 Task: Search for a guest house in Talisay, Philippines, for 1 guest from June 1 to June 4, with a price range of ₹6000 to ₹16000, 1 bedroom, 1 bathroom, self check-in, and English-speaking host.
Action: Mouse moved to (520, 102)
Screenshot: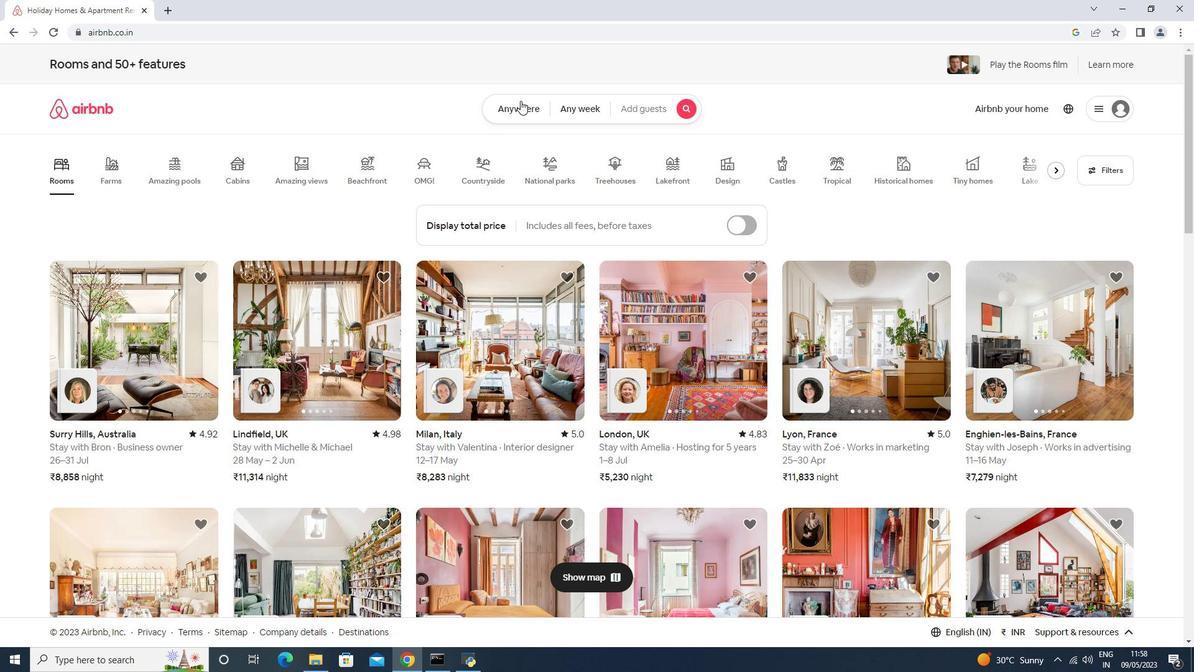 
Action: Mouse pressed left at (520, 102)
Screenshot: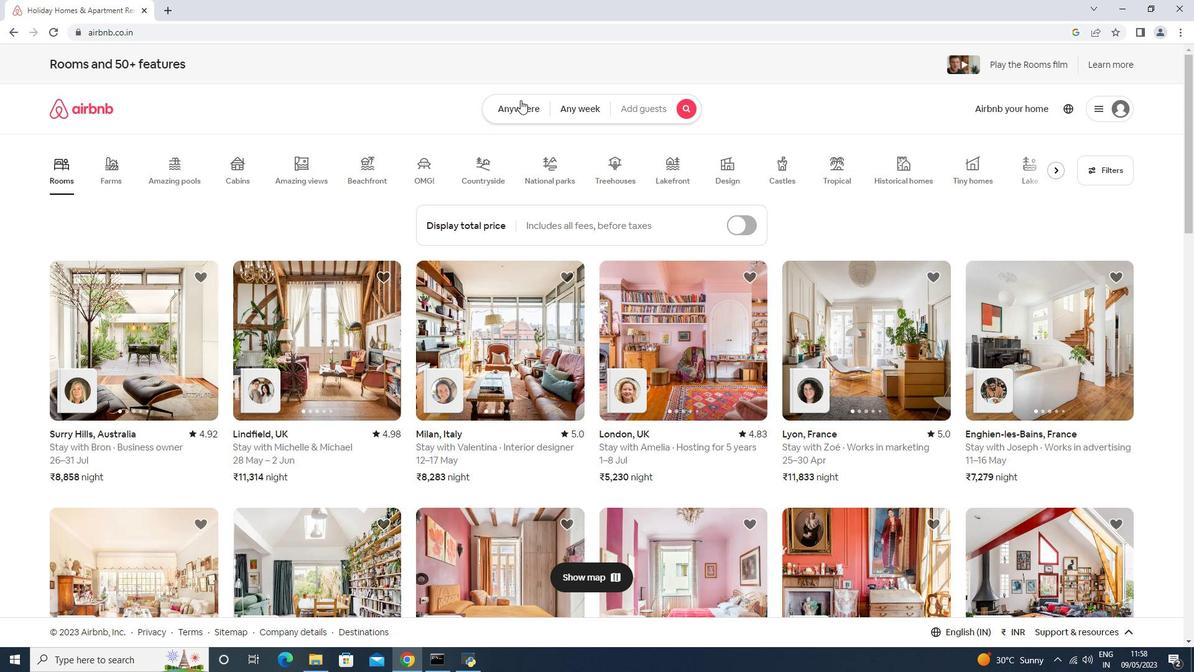 
Action: Mouse moved to (467, 160)
Screenshot: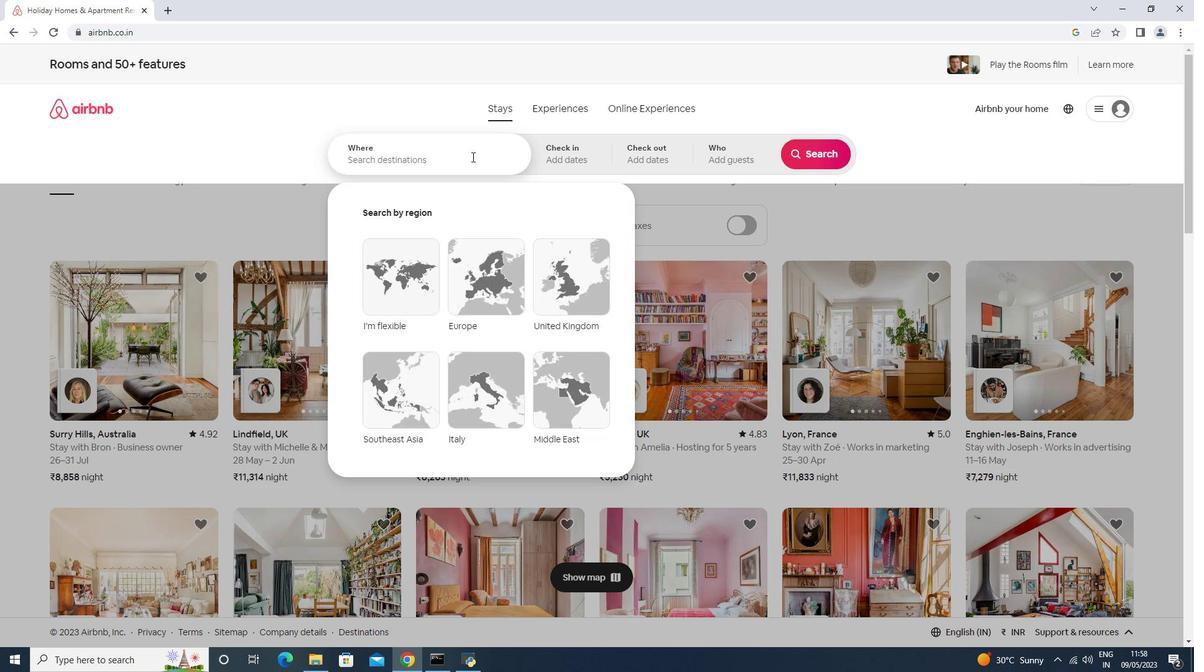 
Action: Mouse pressed left at (467, 160)
Screenshot: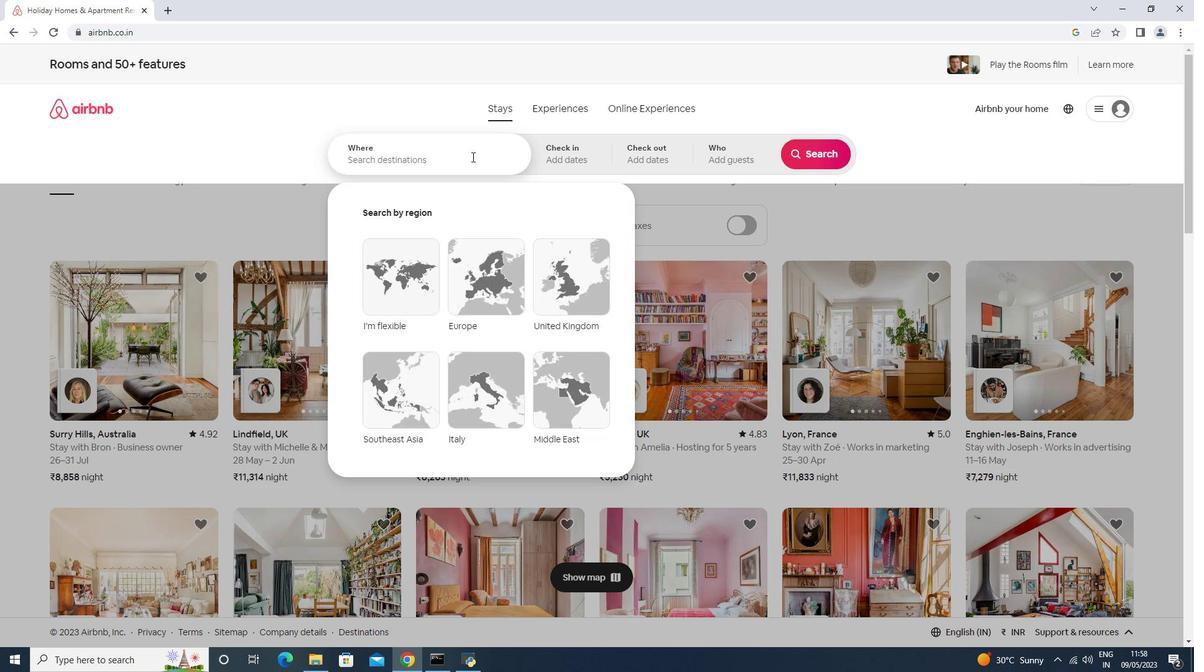 
Action: Mouse moved to (466, 160)
Screenshot: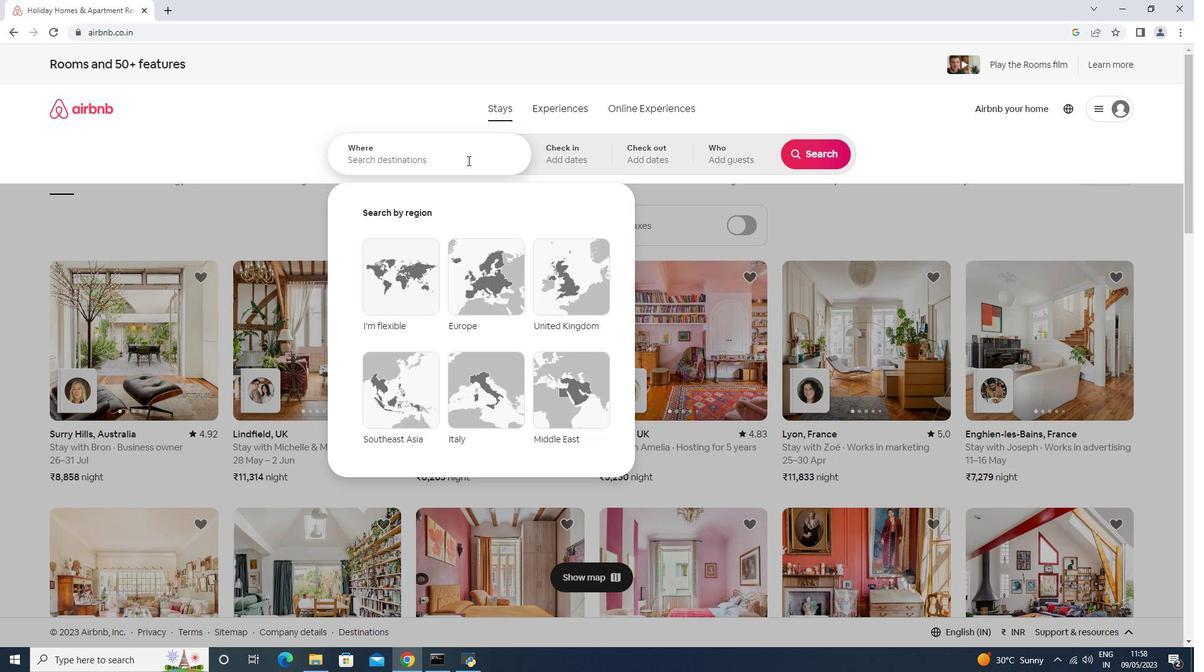 
Action: Key pressed <Key.shift>Talisay,<Key.space><Key.shift>Philippines<Key.enter>
Screenshot: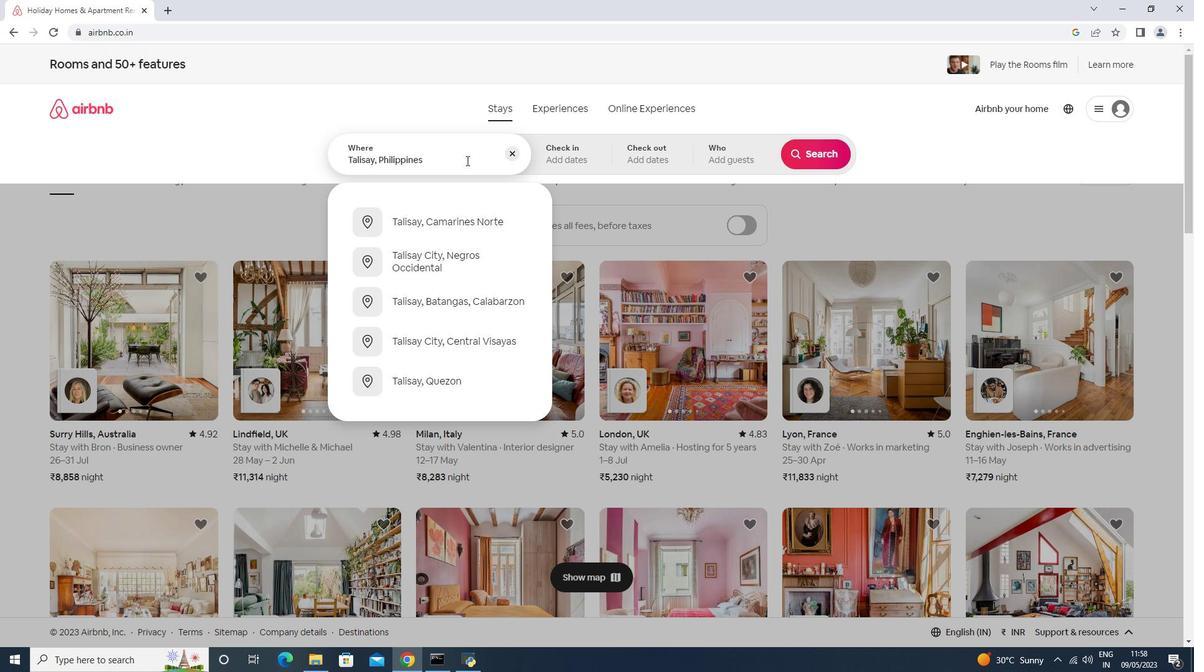 
Action: Mouse moved to (731, 311)
Screenshot: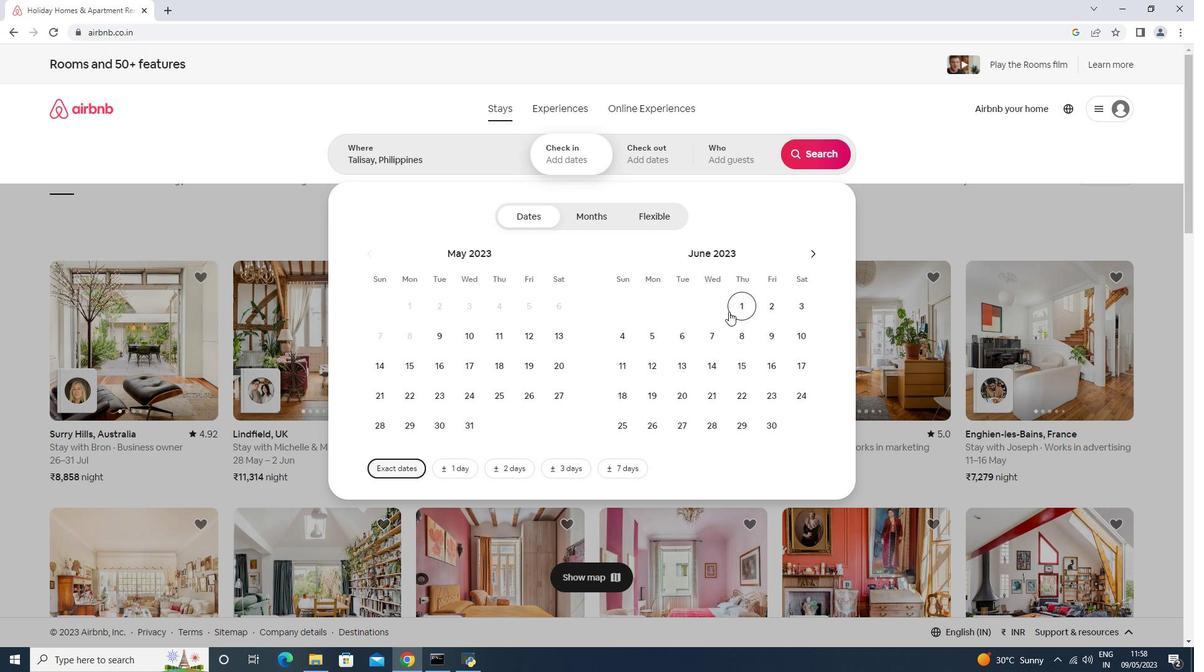 
Action: Mouse pressed left at (731, 311)
Screenshot: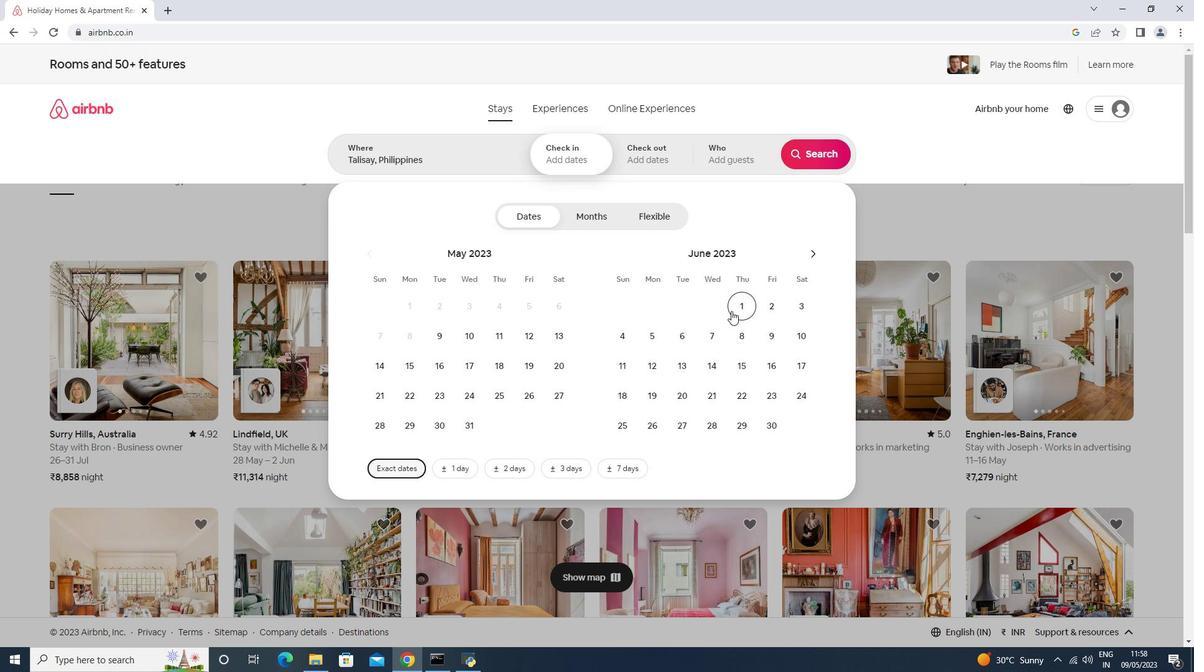 
Action: Mouse moved to (632, 338)
Screenshot: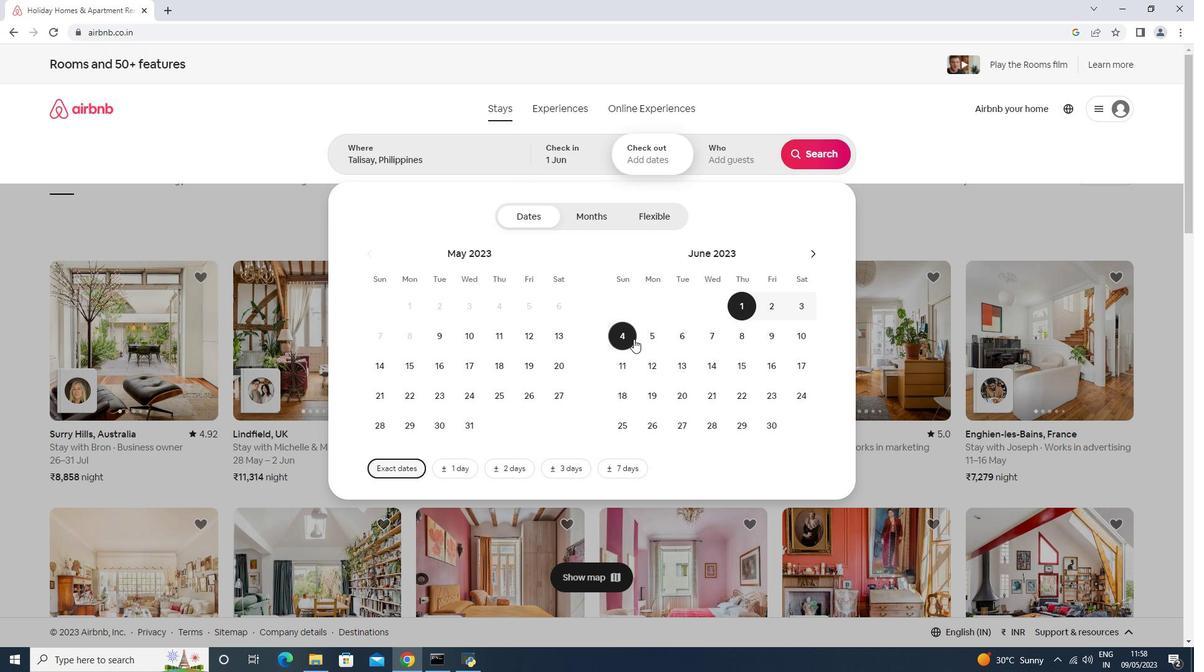 
Action: Mouse pressed left at (632, 338)
Screenshot: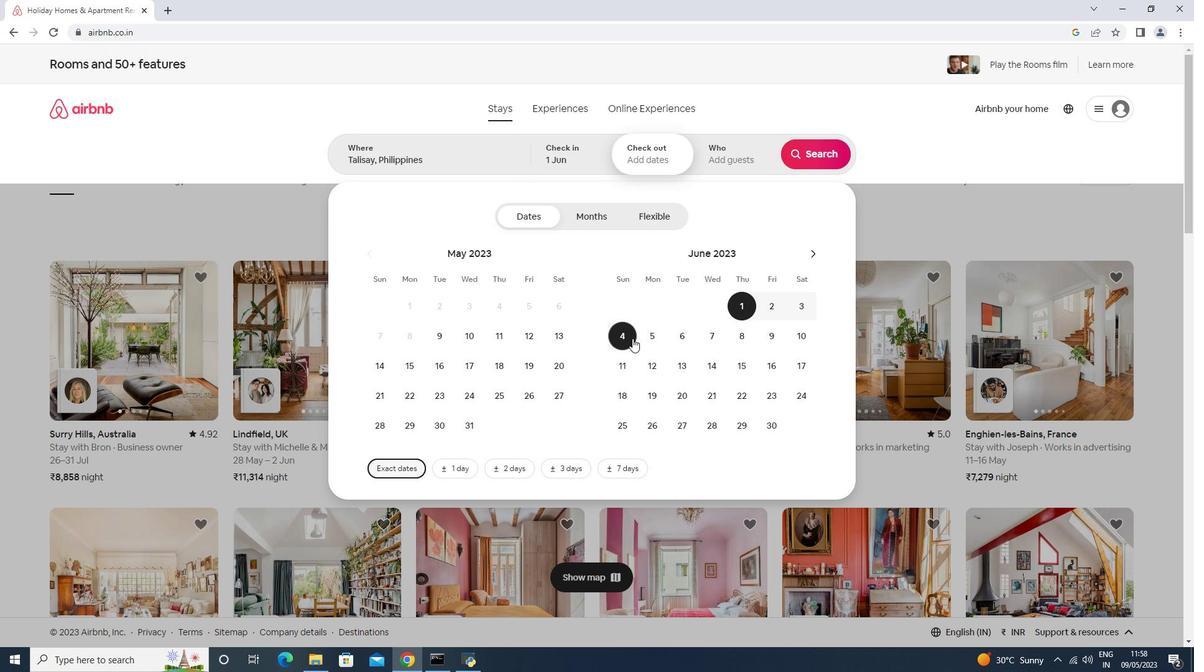 
Action: Mouse moved to (734, 152)
Screenshot: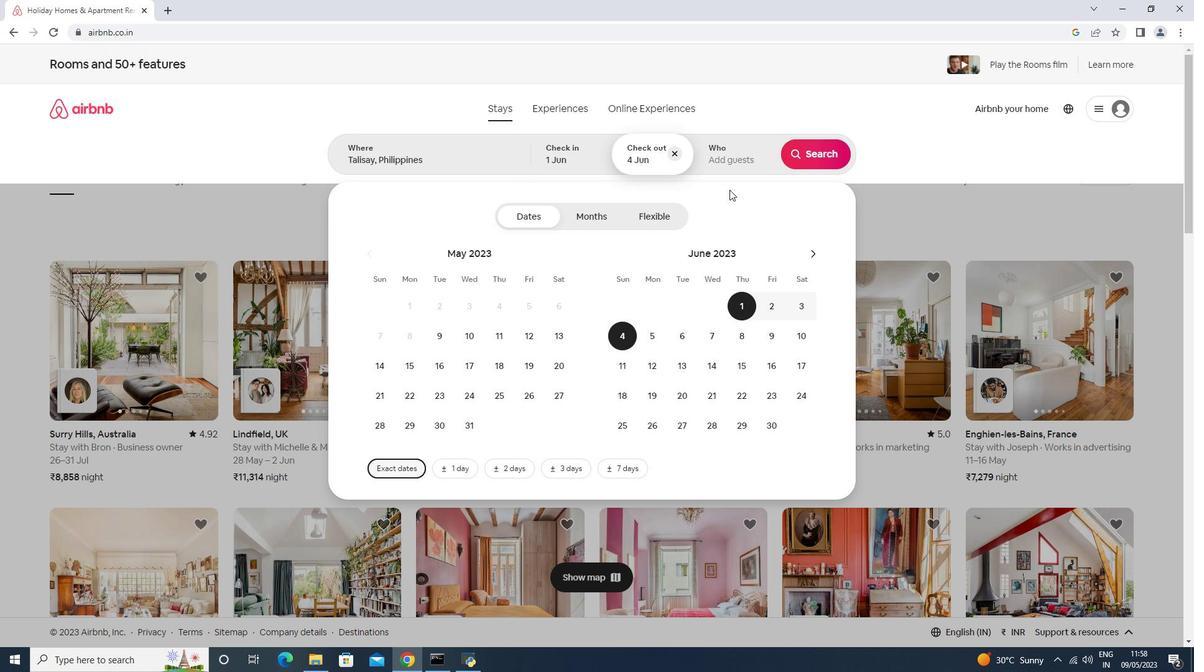 
Action: Mouse pressed left at (734, 152)
Screenshot: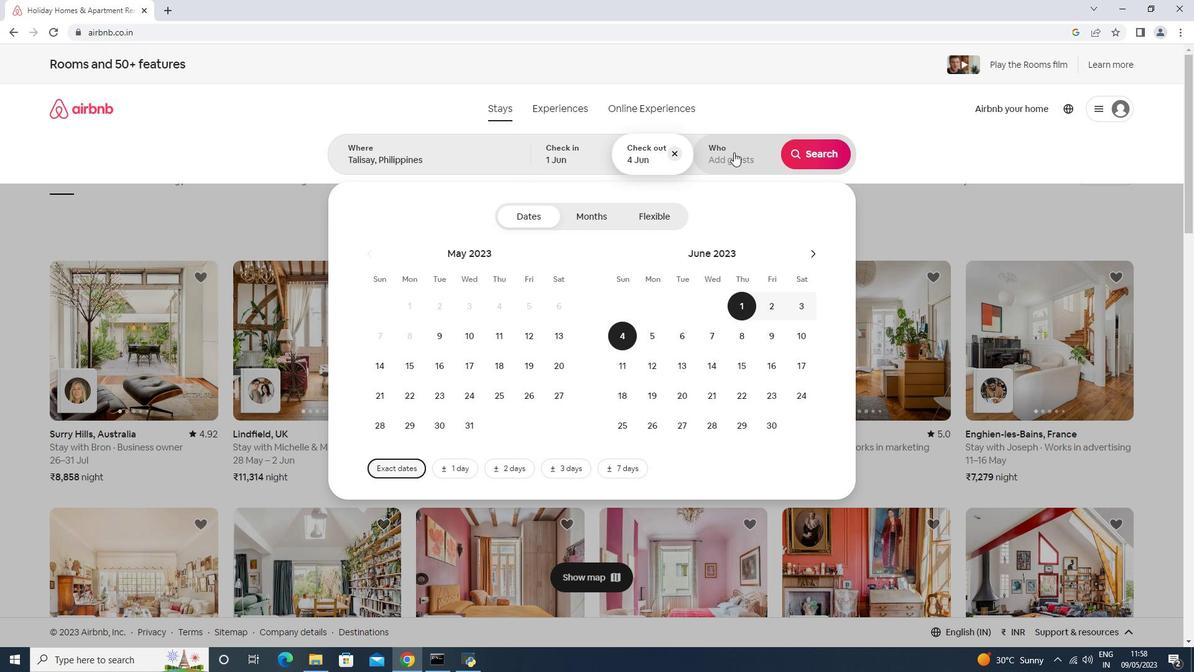 
Action: Mouse moved to (811, 216)
Screenshot: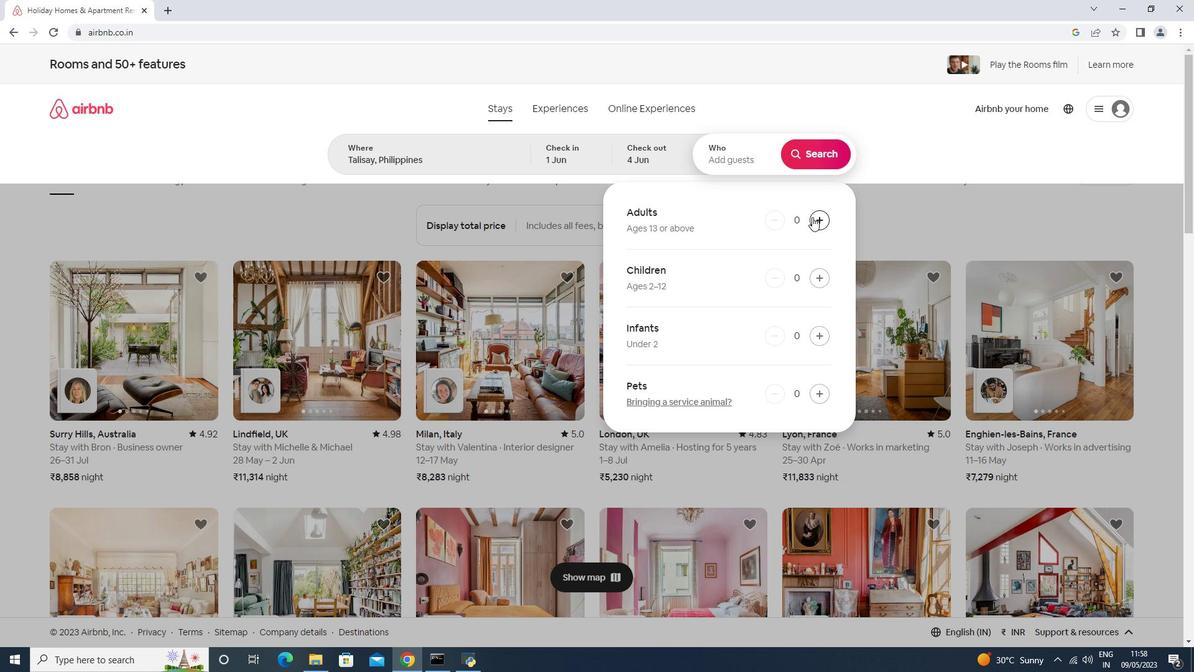 
Action: Mouse pressed left at (811, 216)
Screenshot: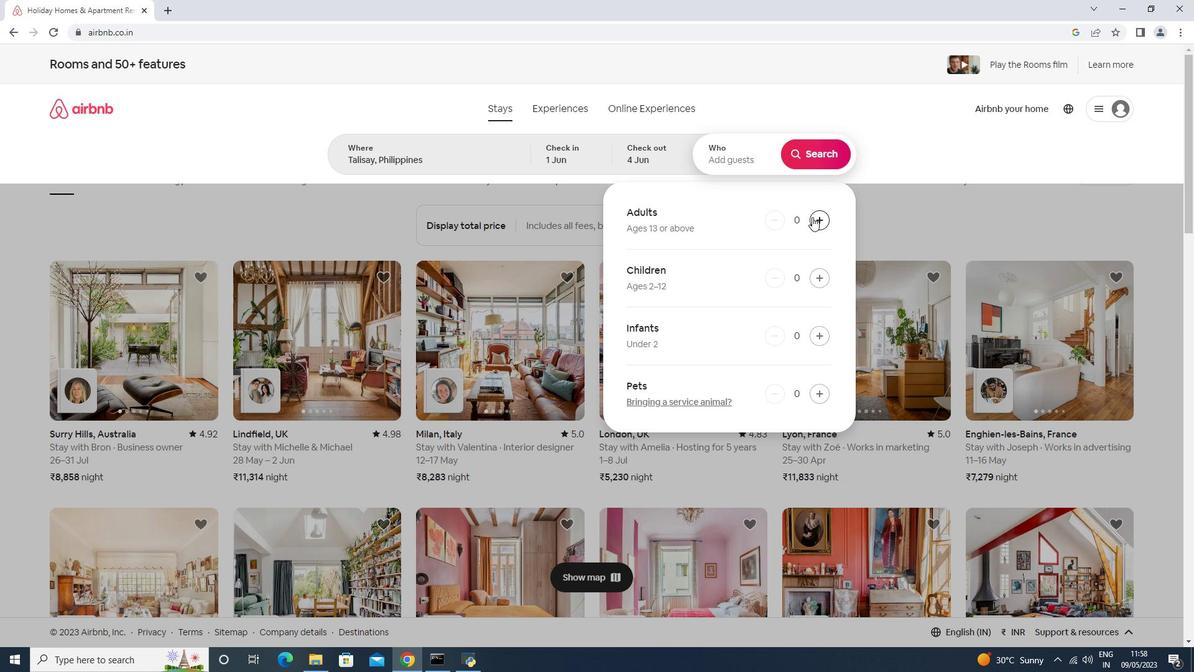 
Action: Mouse moved to (818, 154)
Screenshot: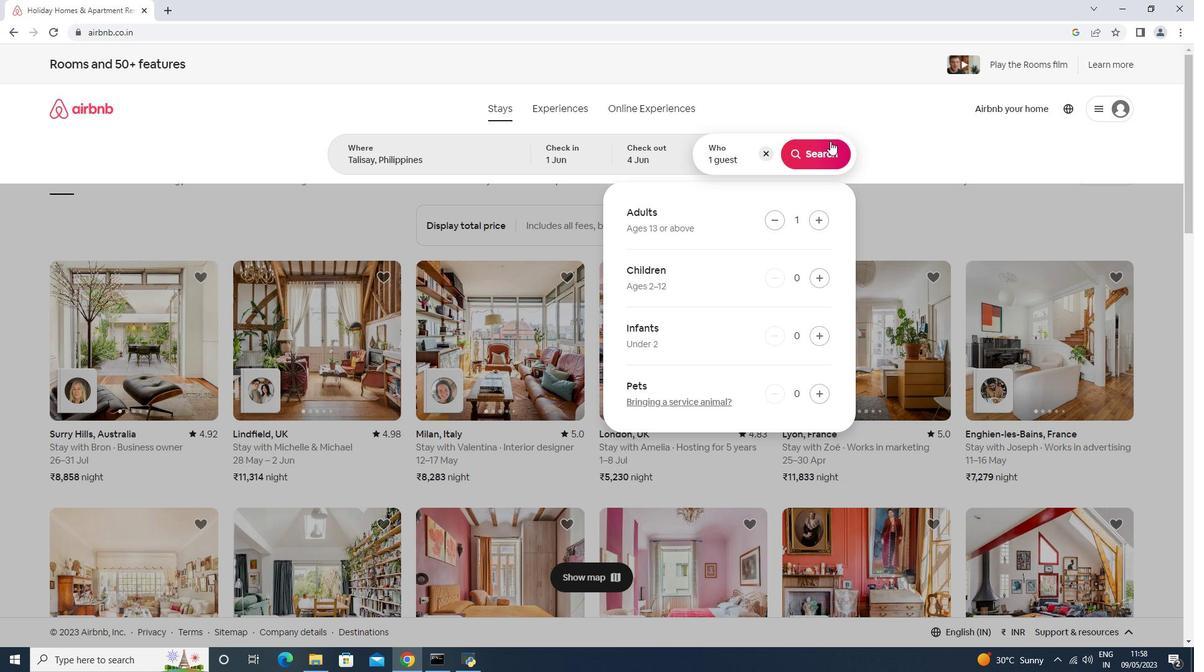 
Action: Mouse pressed left at (818, 154)
Screenshot: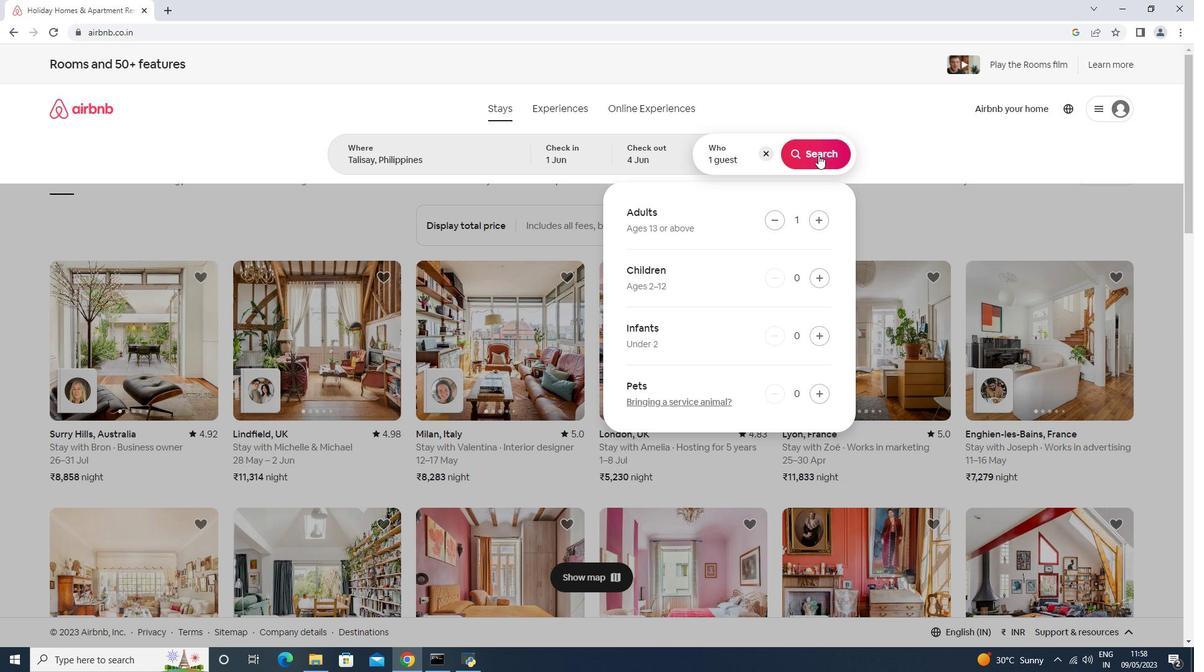 
Action: Mouse moved to (1151, 111)
Screenshot: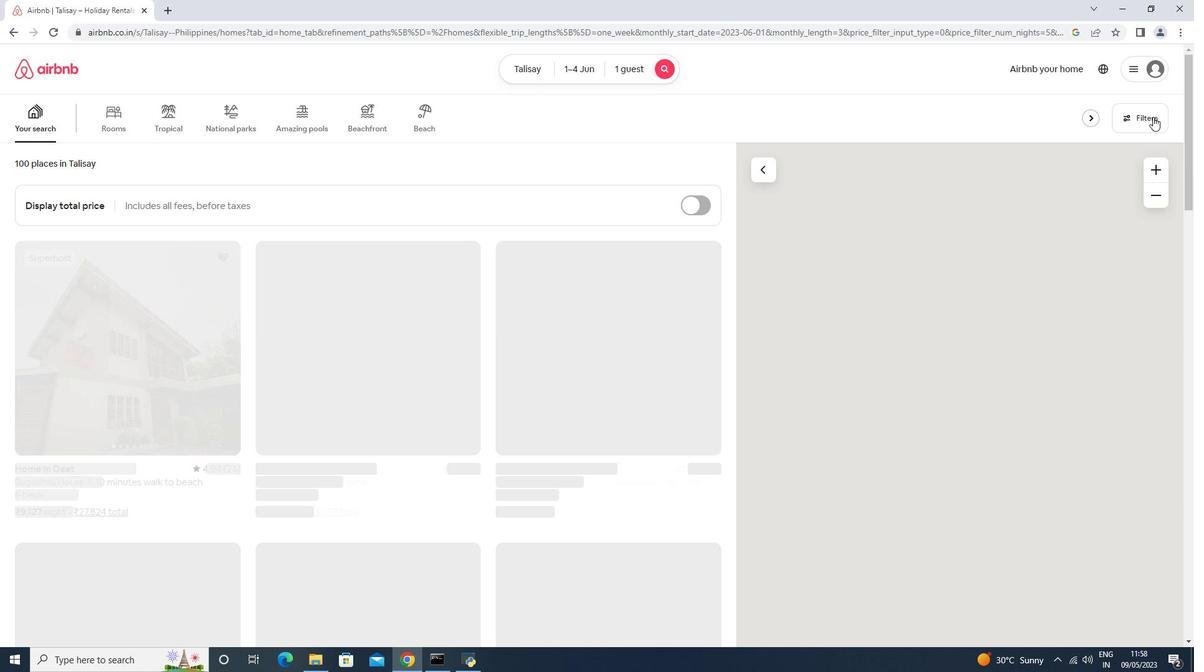 
Action: Mouse pressed left at (1151, 111)
Screenshot: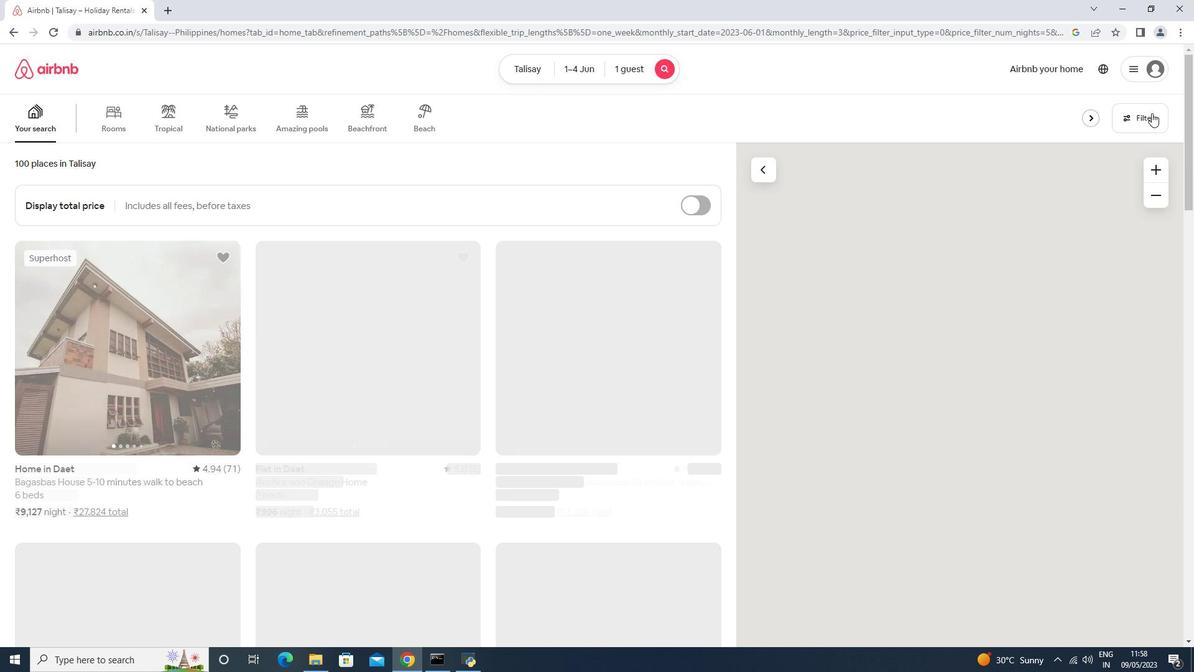 
Action: Mouse moved to (518, 416)
Screenshot: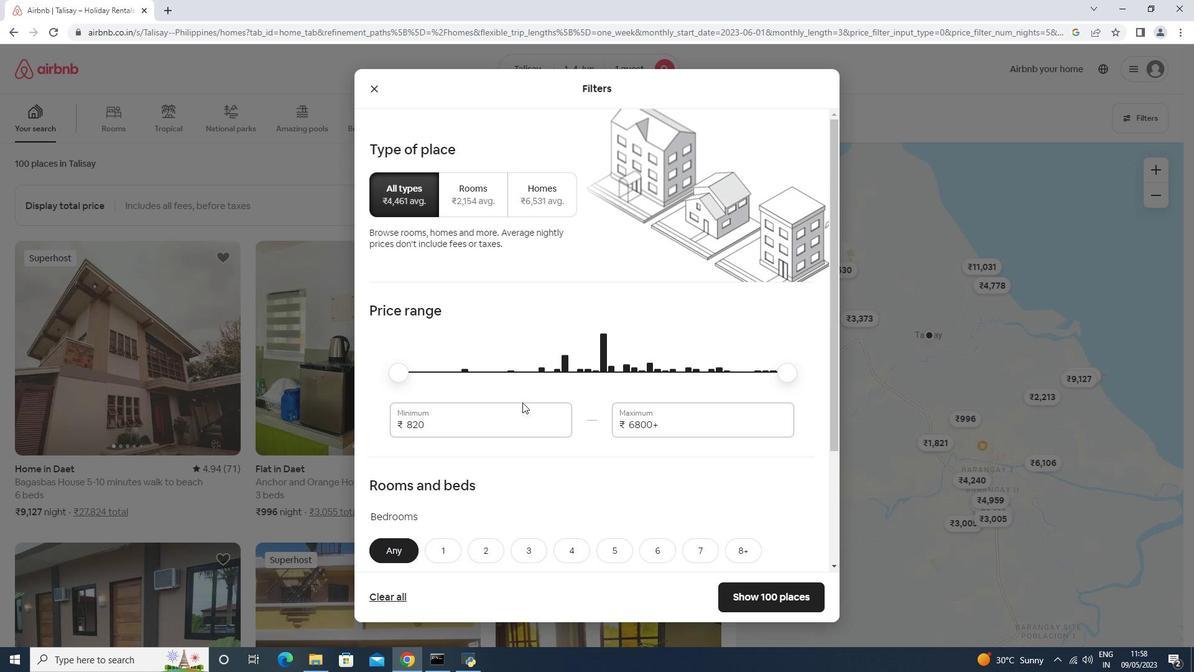 
Action: Mouse pressed left at (518, 416)
Screenshot: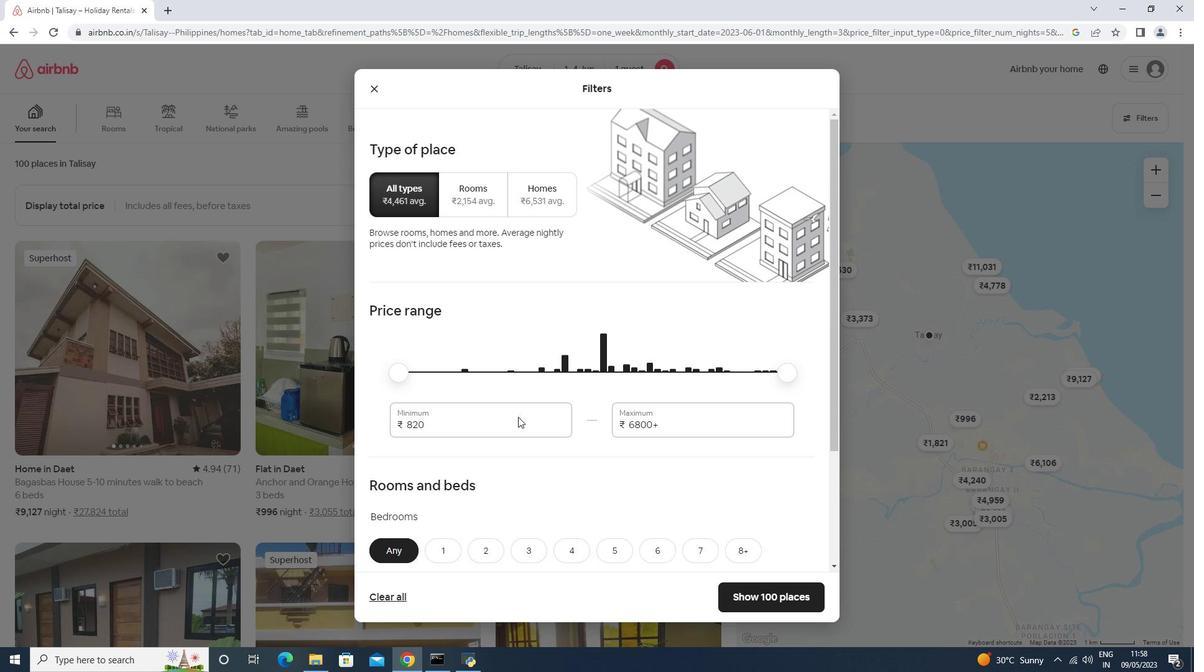 
Action: Mouse moved to (519, 418)
Screenshot: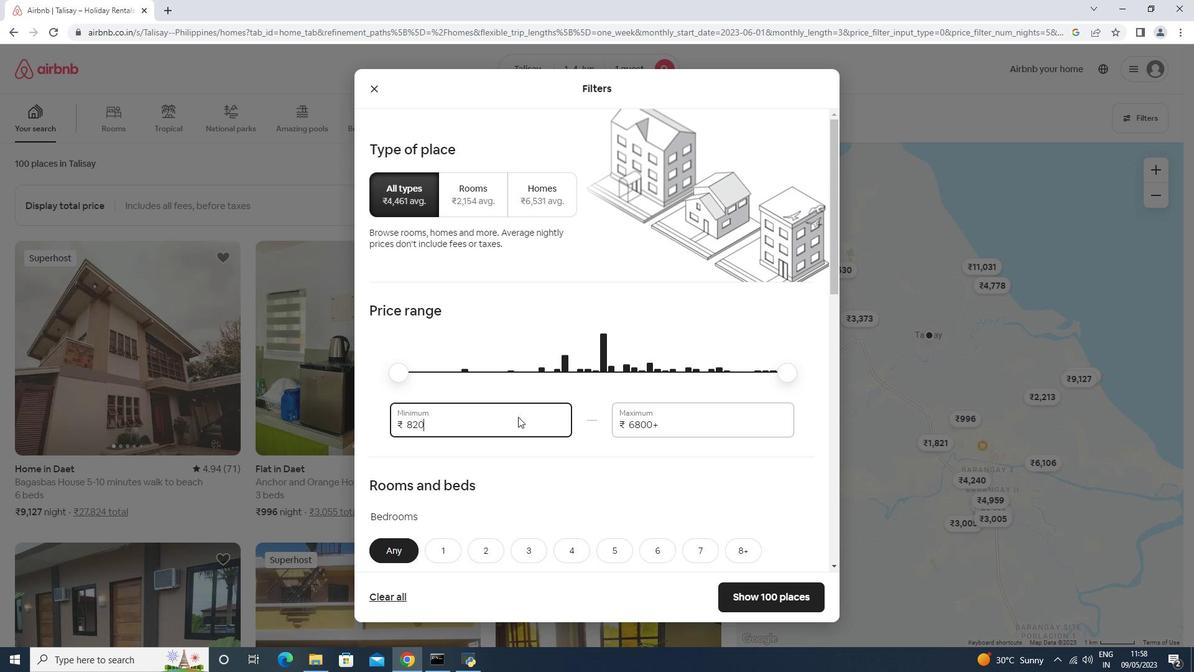 
Action: Key pressed <Key.backspace><Key.backspace><Key.backspace><Key.backspace>6000<Key.tab>16000
Screenshot: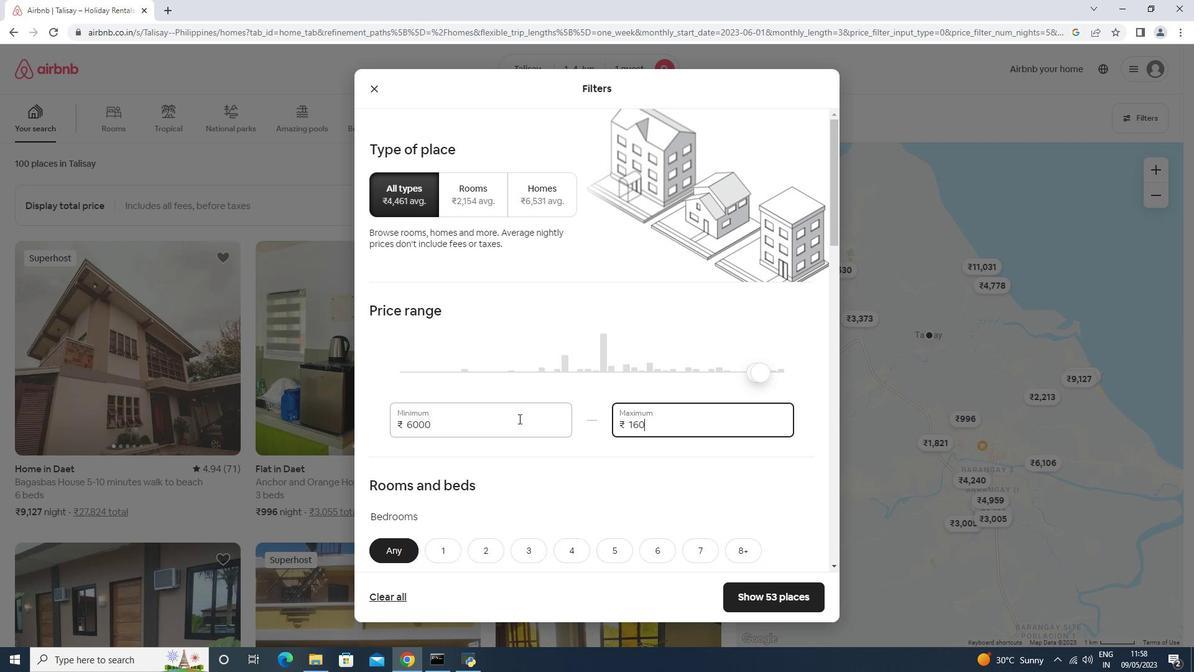 
Action: Mouse moved to (522, 412)
Screenshot: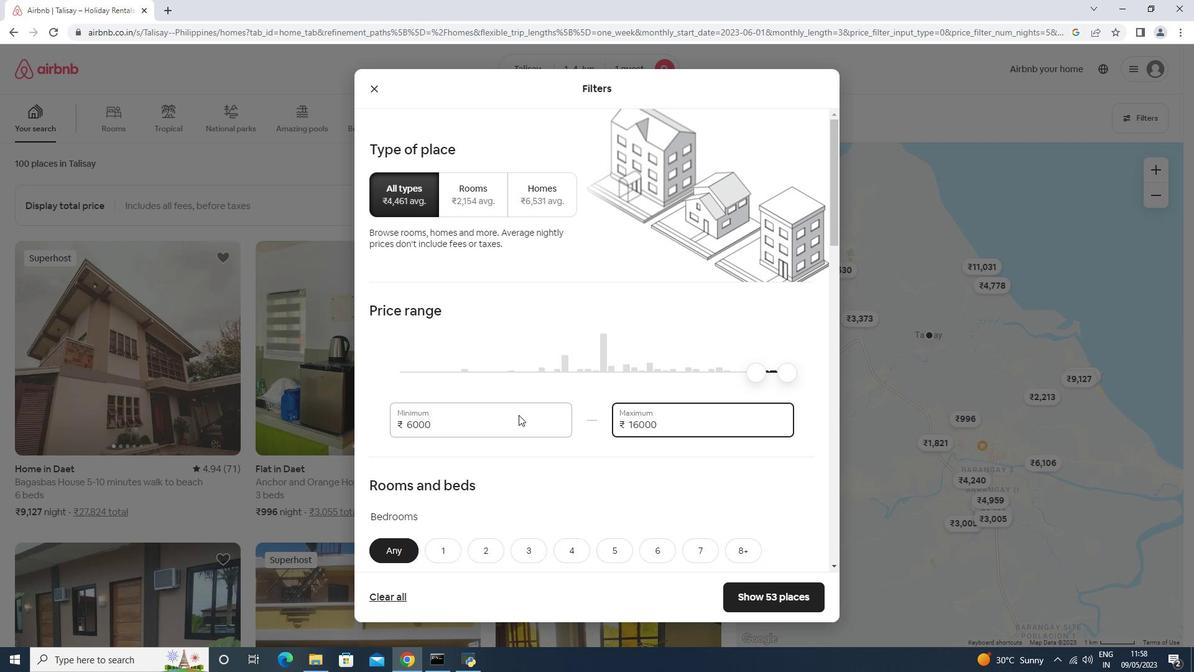 
Action: Mouse scrolled (522, 411) with delta (0, 0)
Screenshot: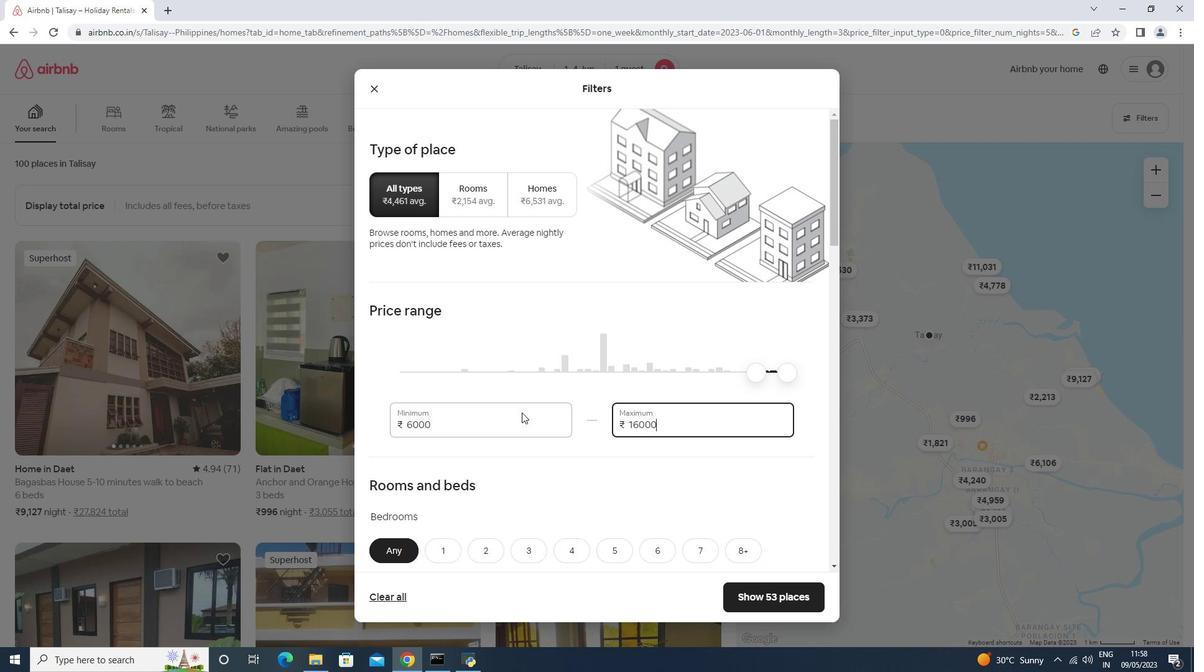 
Action: Mouse scrolled (522, 411) with delta (0, 0)
Screenshot: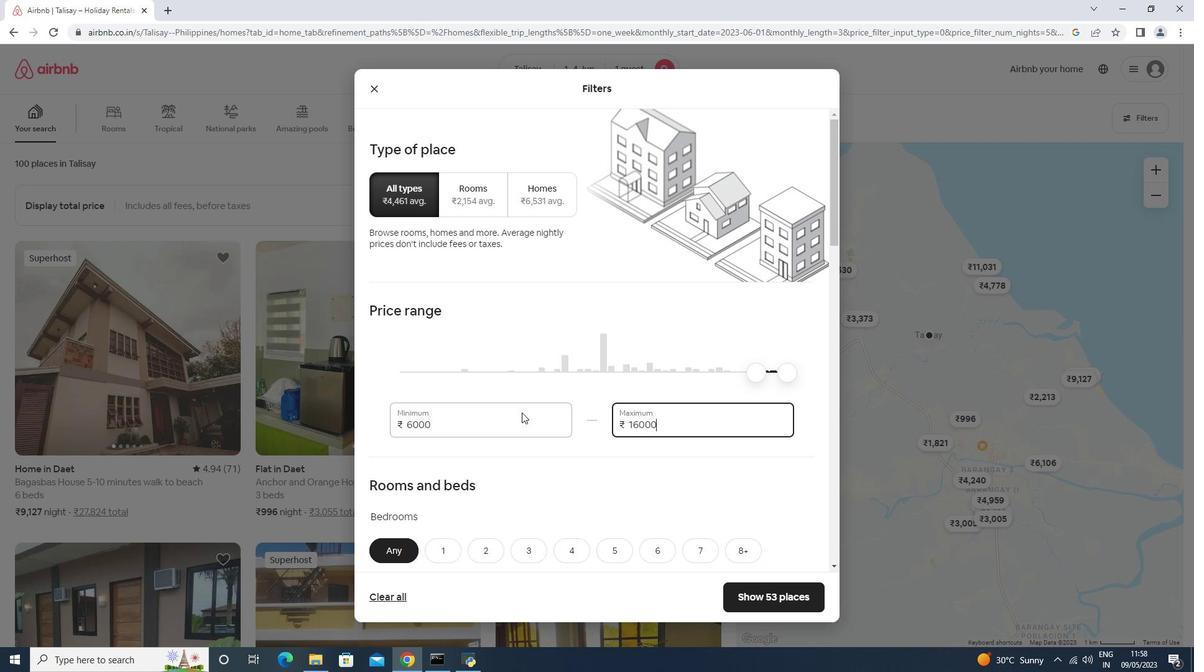 
Action: Mouse scrolled (522, 411) with delta (0, 0)
Screenshot: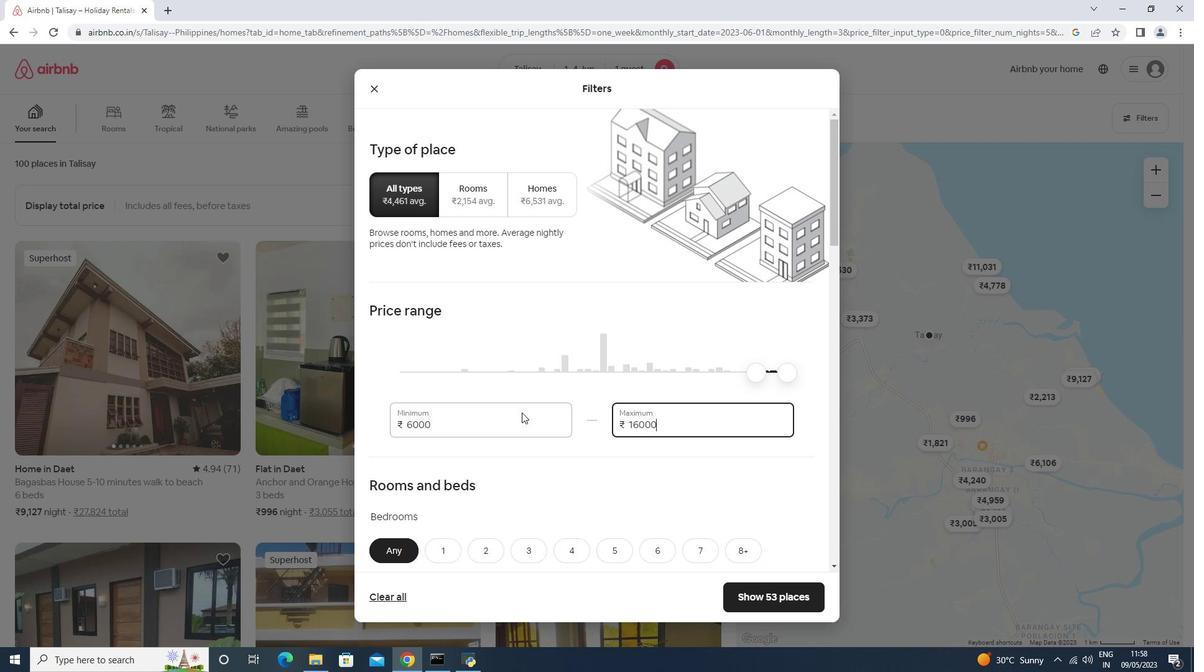 
Action: Mouse scrolled (522, 411) with delta (0, 0)
Screenshot: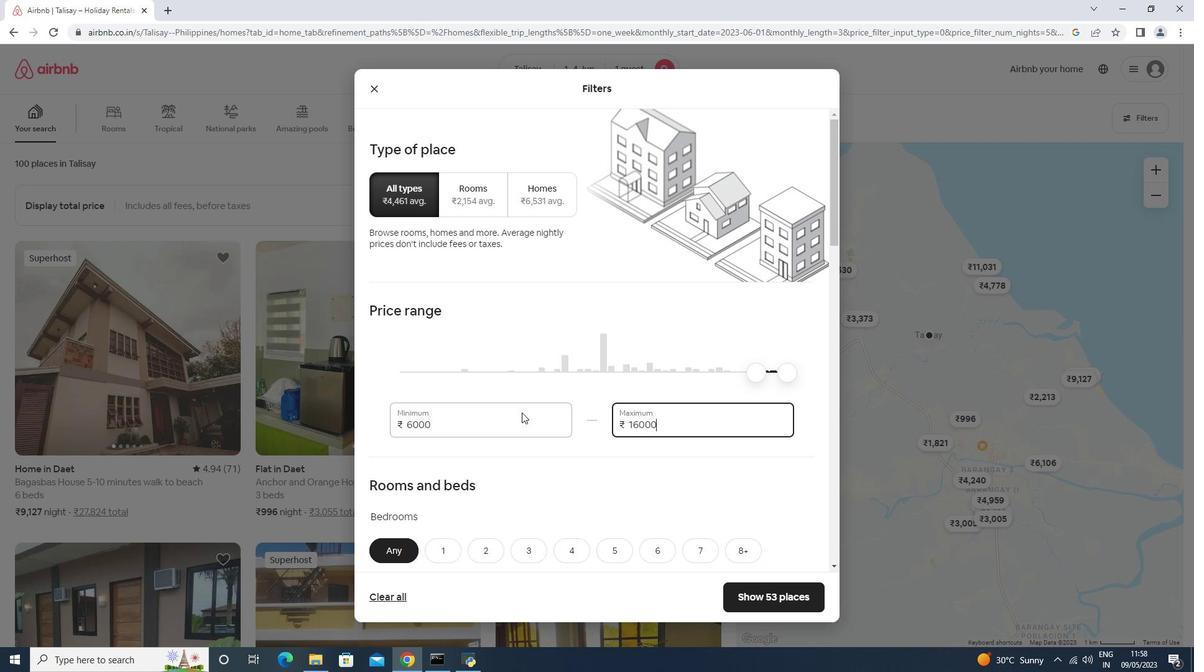
Action: Mouse moved to (426, 303)
Screenshot: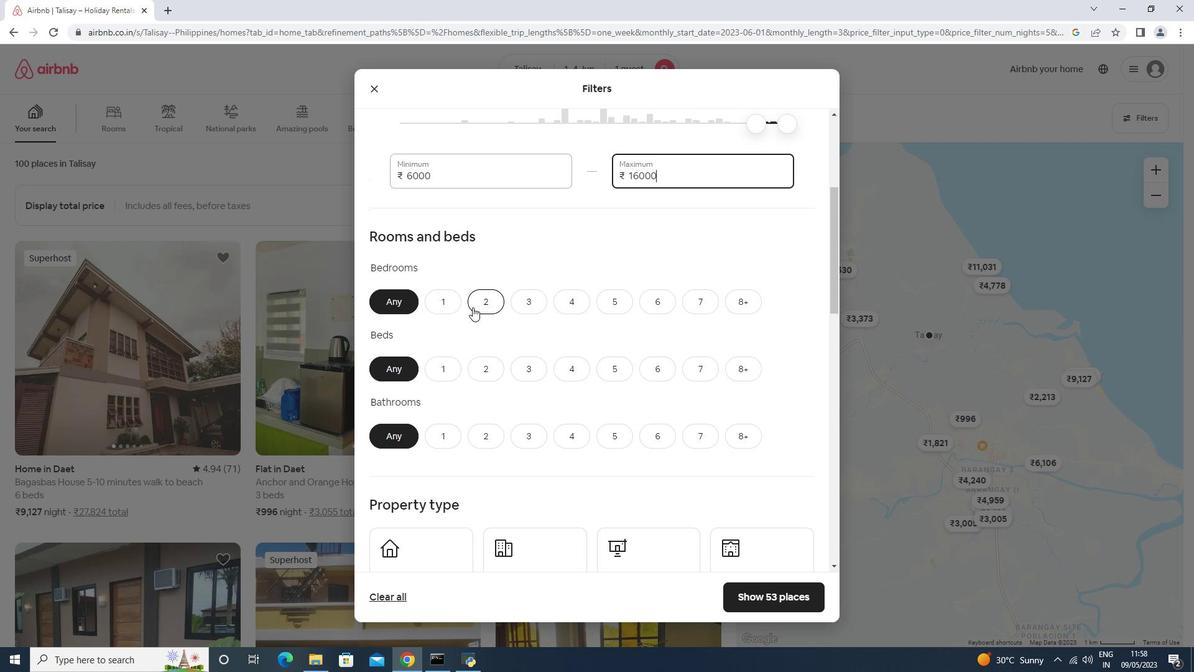 
Action: Mouse pressed left at (426, 303)
Screenshot: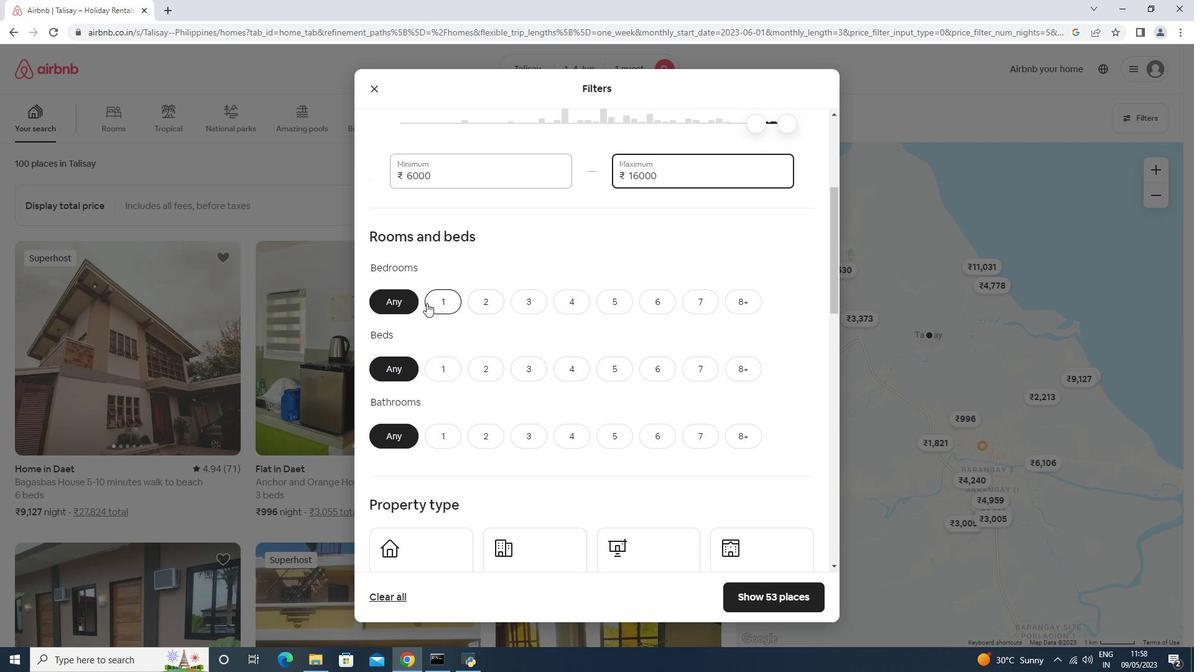 
Action: Mouse moved to (446, 365)
Screenshot: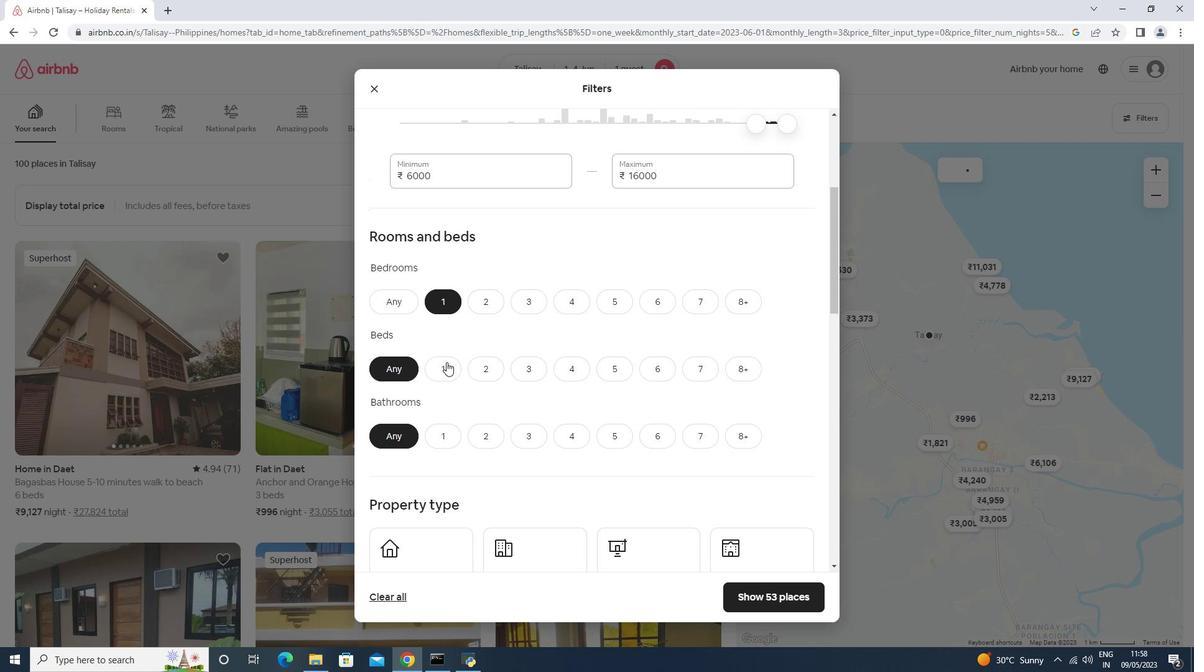 
Action: Mouse pressed left at (446, 365)
Screenshot: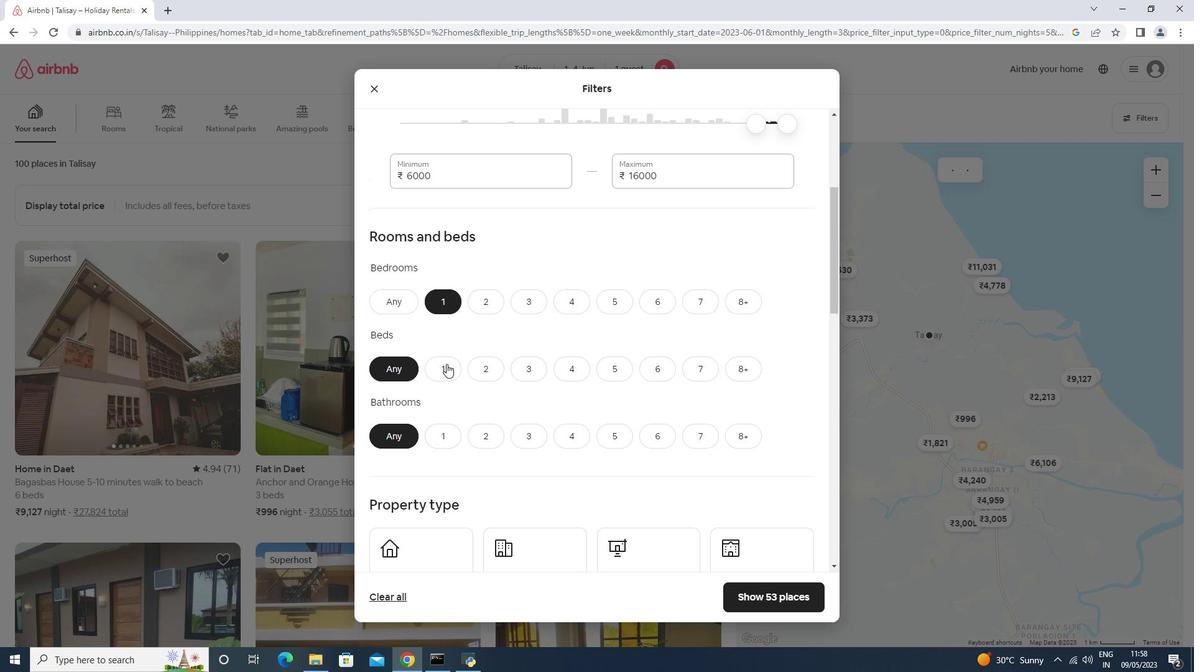 
Action: Mouse moved to (439, 446)
Screenshot: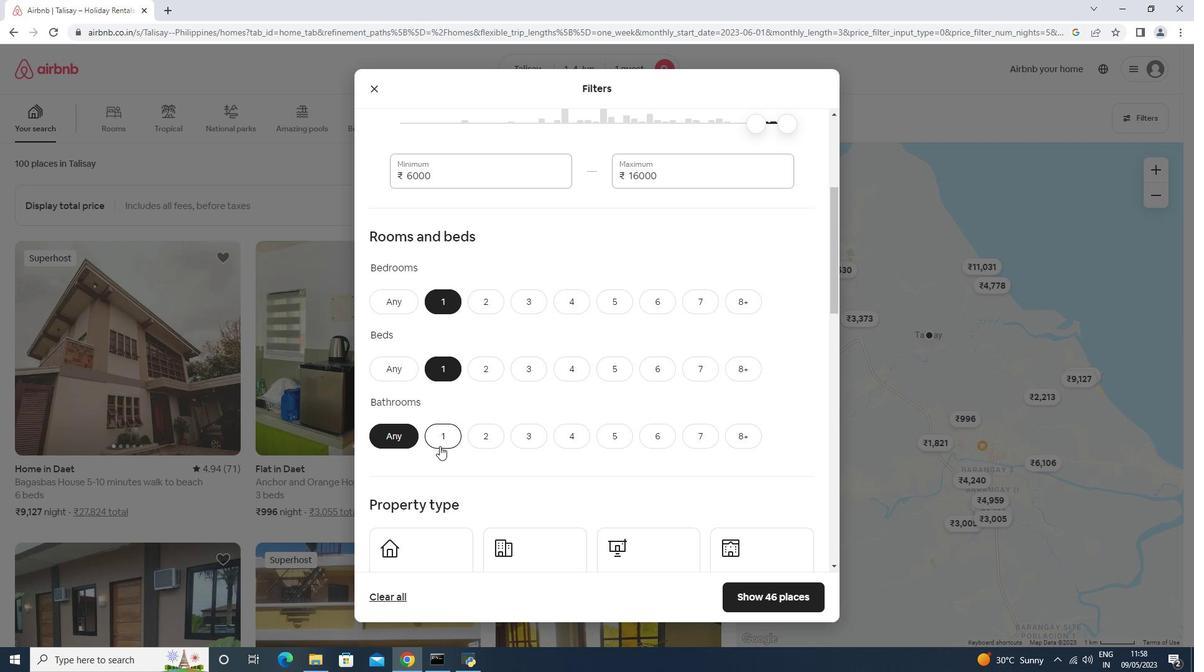 
Action: Mouse pressed left at (439, 446)
Screenshot: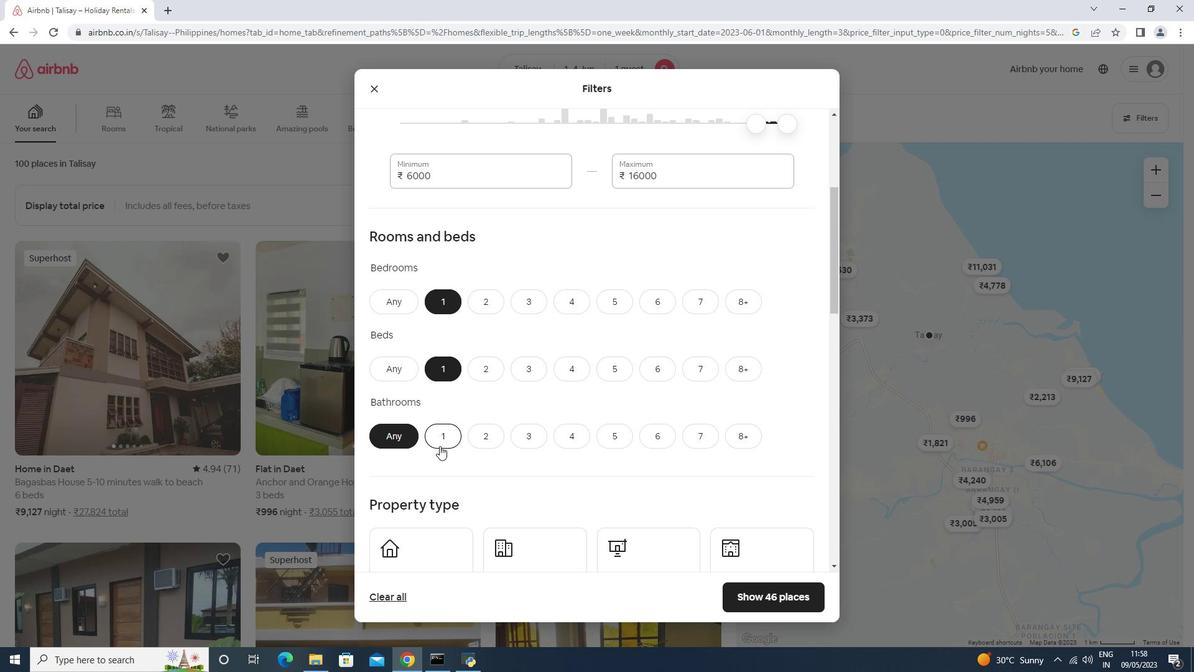 
Action: Mouse moved to (437, 444)
Screenshot: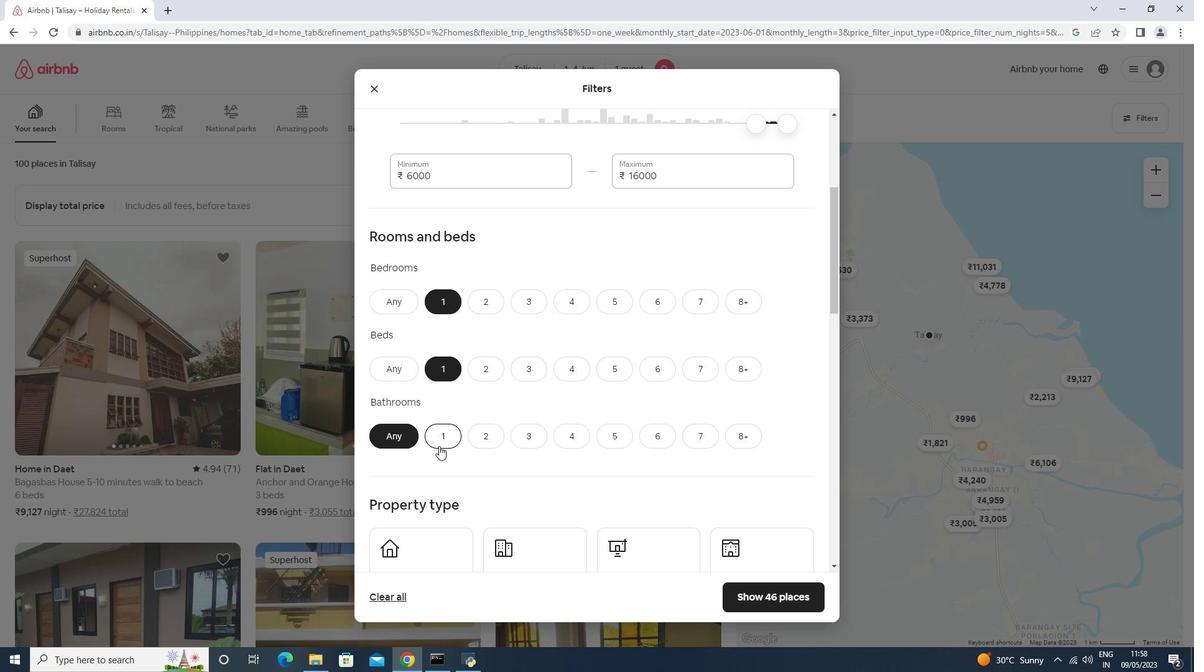 
Action: Mouse scrolled (437, 444) with delta (0, 0)
Screenshot: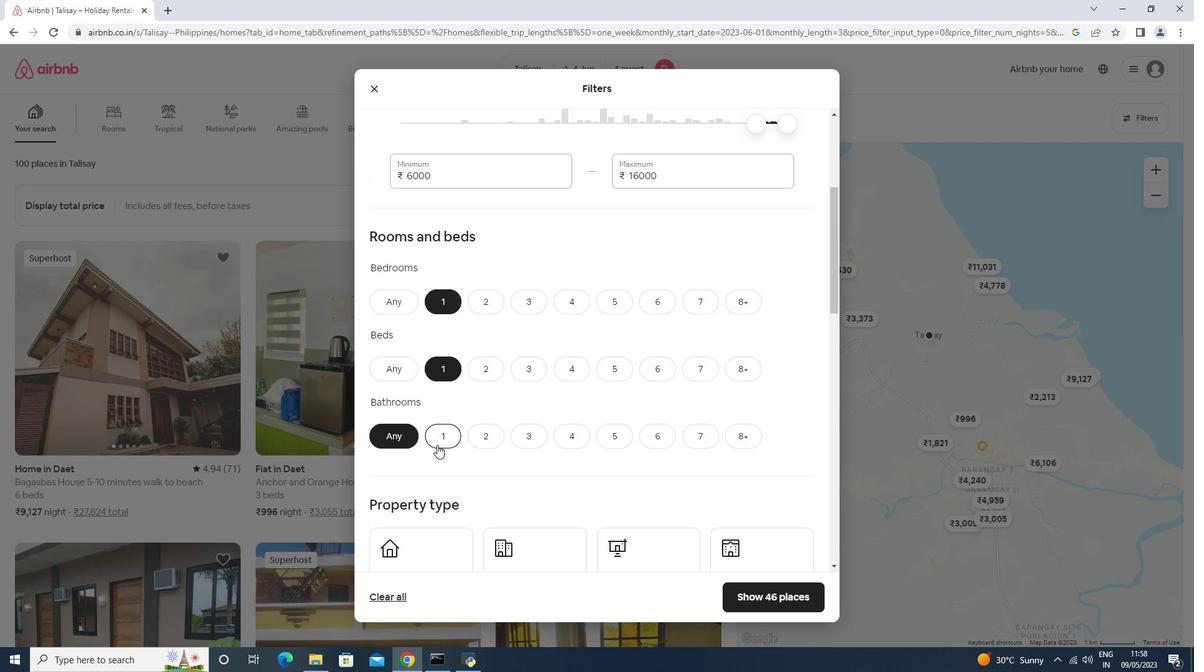 
Action: Mouse scrolled (437, 444) with delta (0, 0)
Screenshot: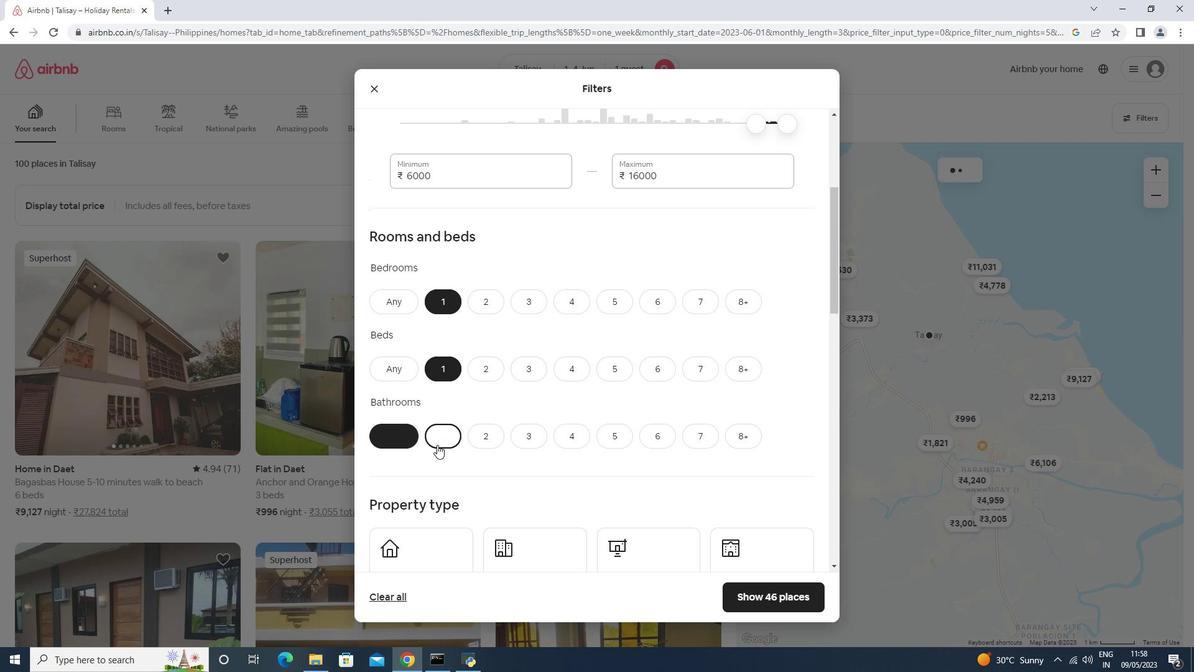 
Action: Mouse scrolled (437, 444) with delta (0, 0)
Screenshot: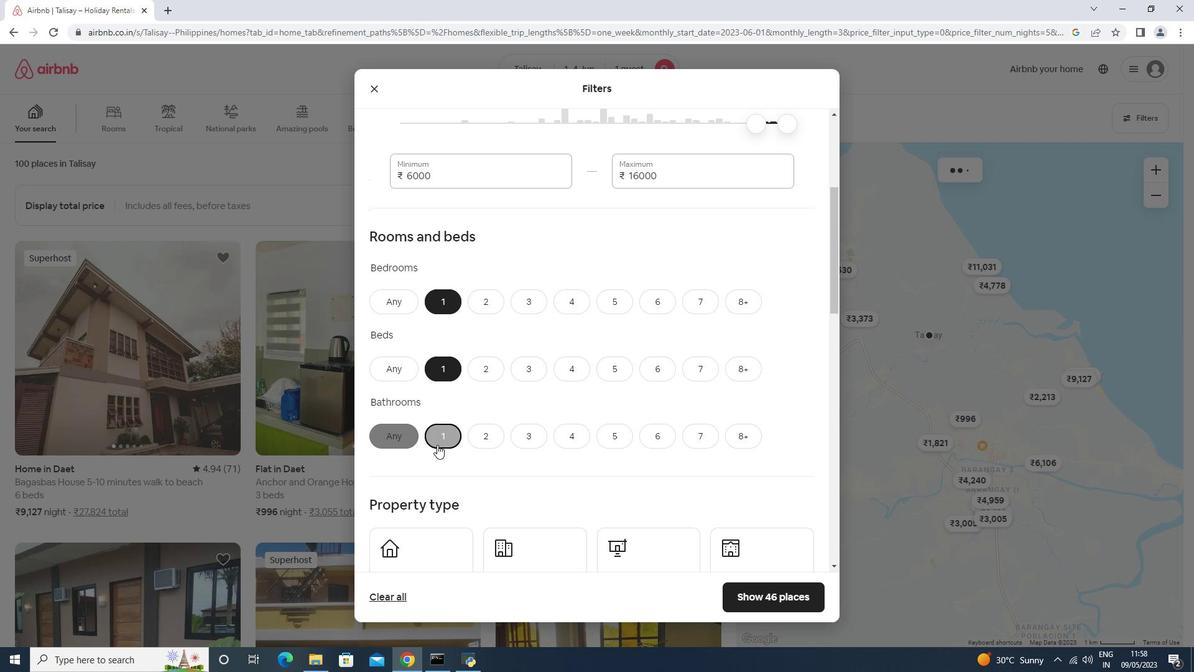 
Action: Mouse scrolled (437, 444) with delta (0, 0)
Screenshot: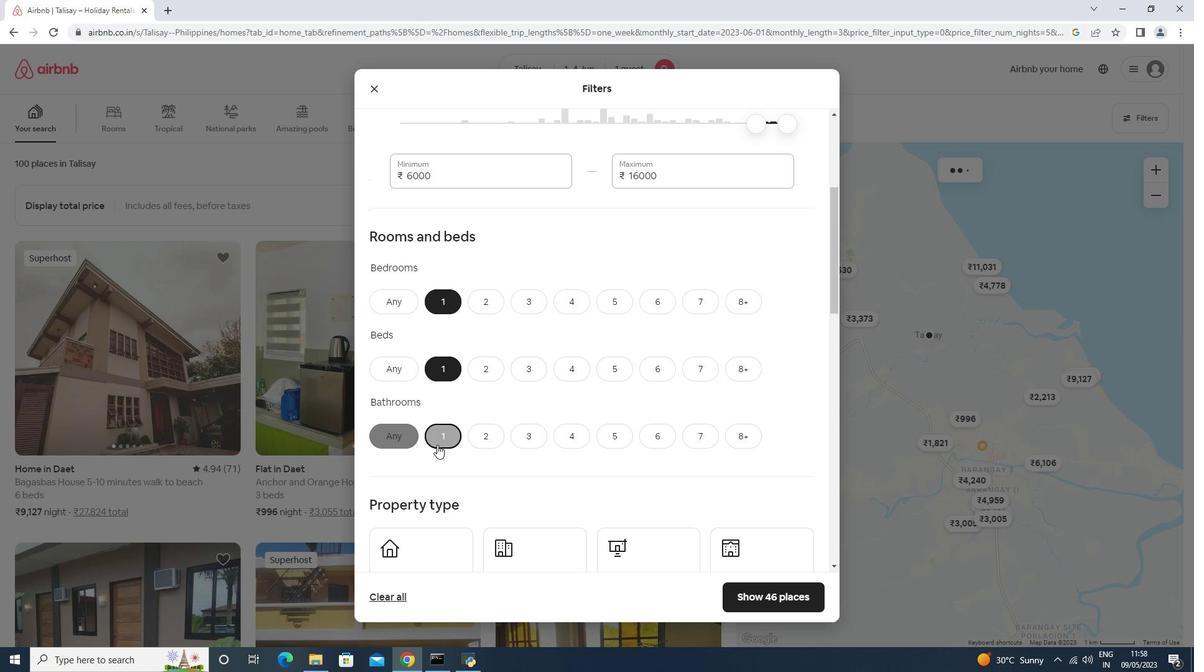 
Action: Mouse moved to (448, 320)
Screenshot: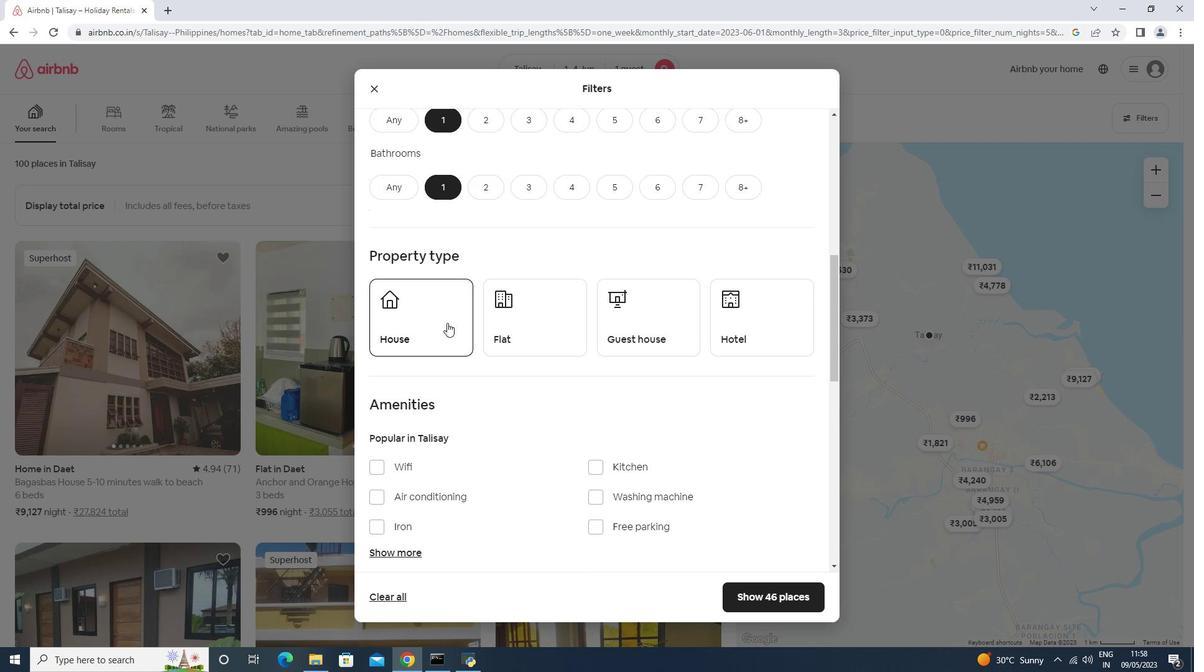 
Action: Mouse pressed left at (448, 320)
Screenshot: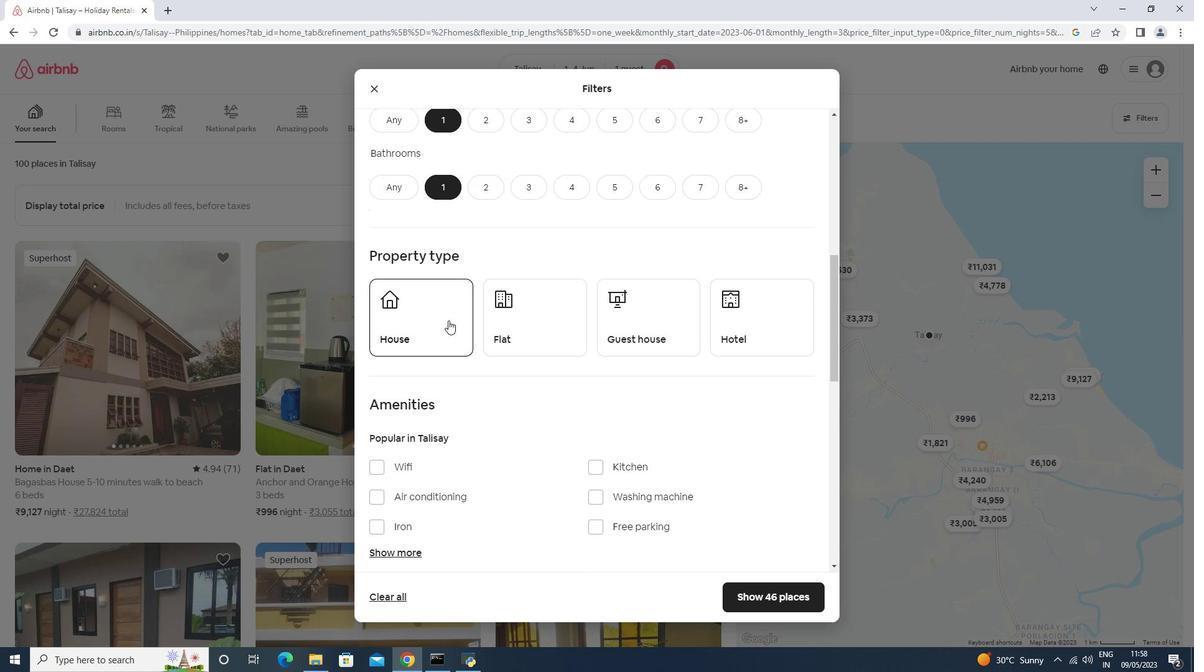 
Action: Mouse moved to (622, 321)
Screenshot: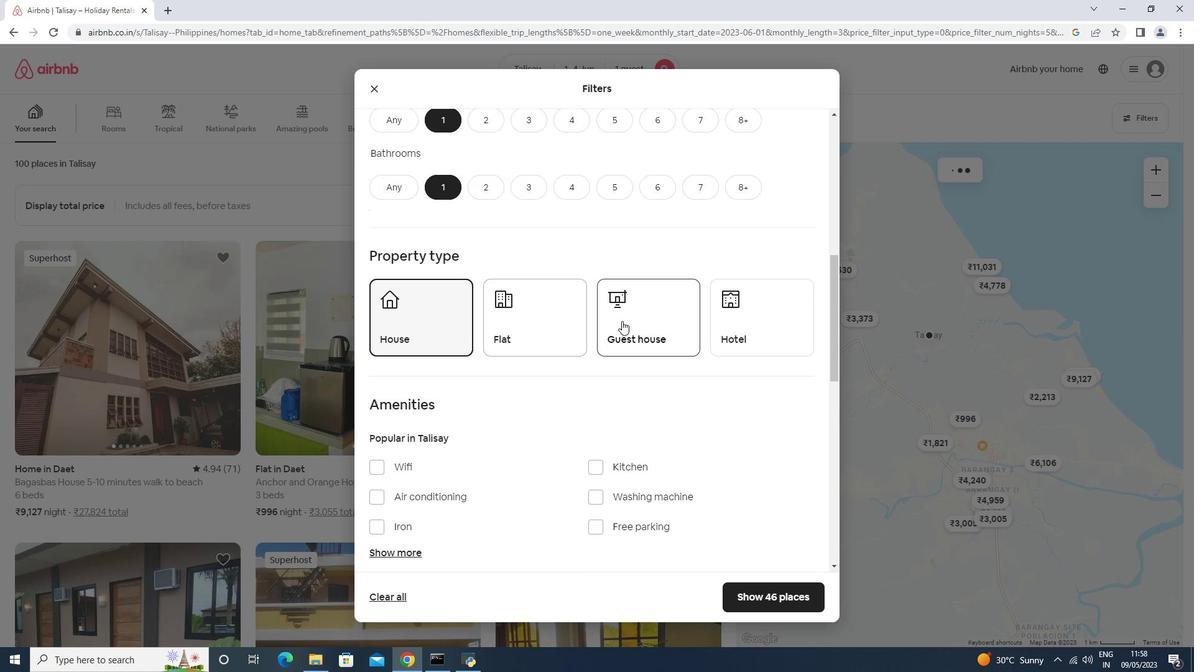 
Action: Mouse pressed left at (622, 321)
Screenshot: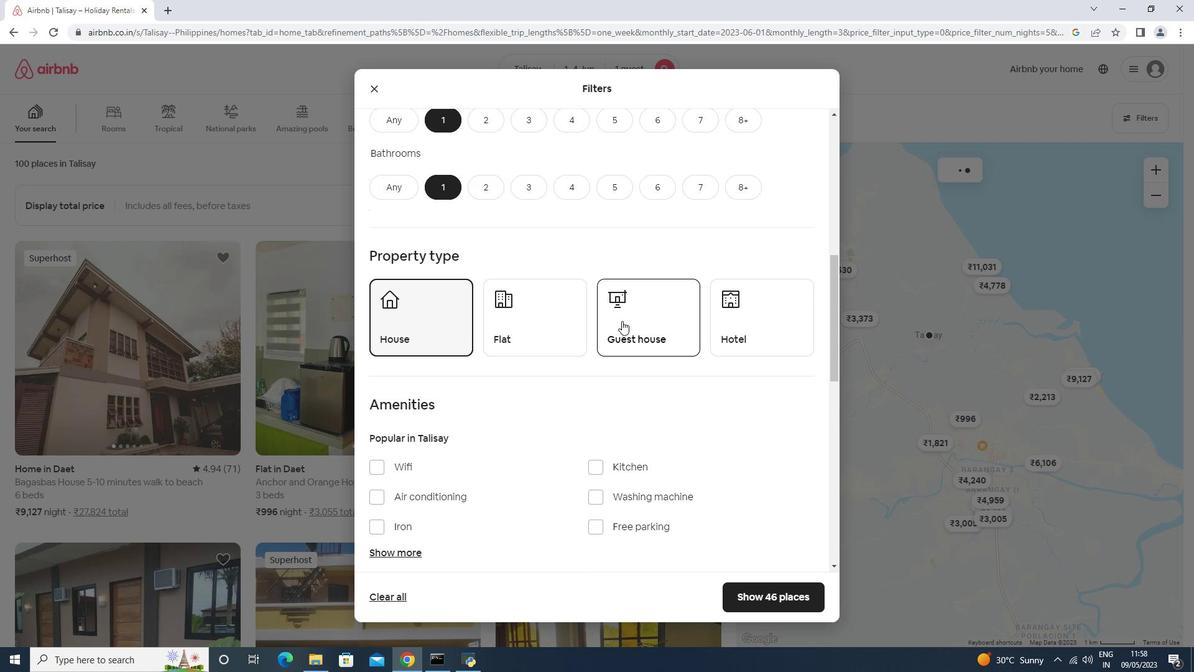 
Action: Mouse moved to (553, 324)
Screenshot: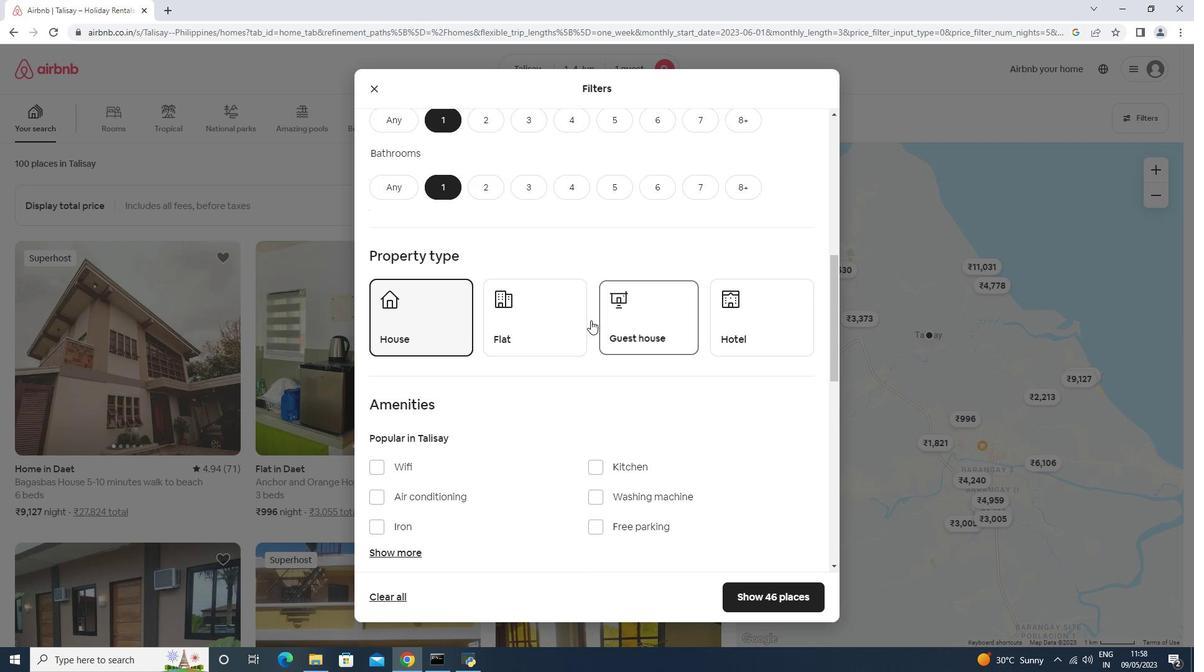 
Action: Mouse pressed left at (553, 324)
Screenshot: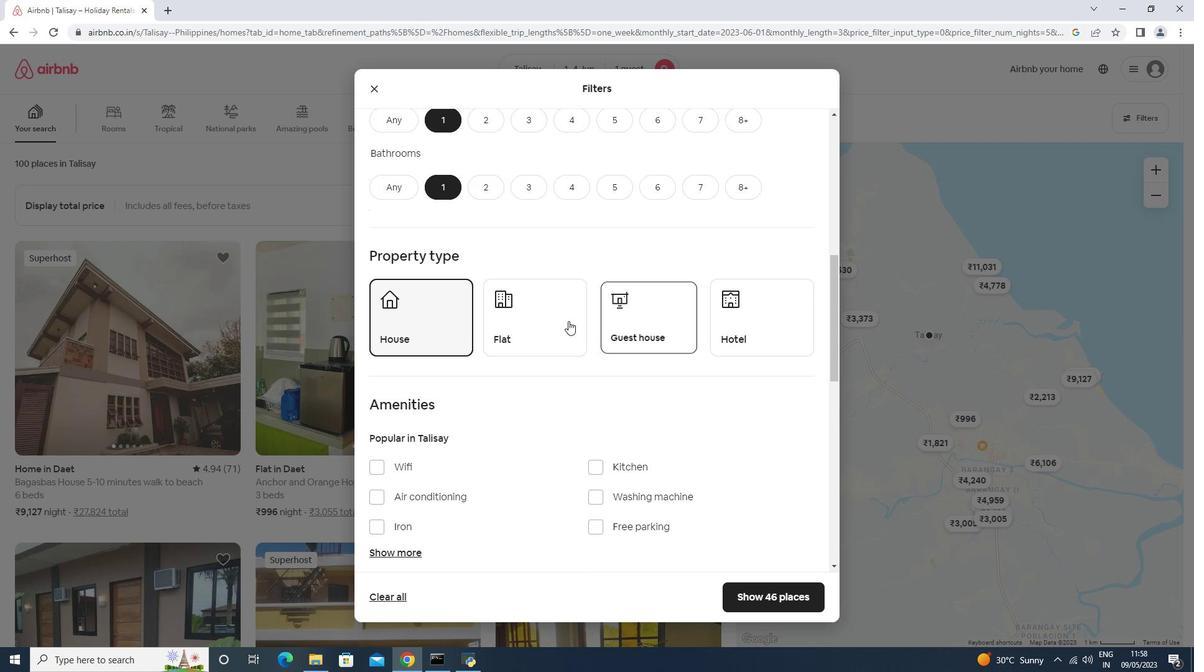 
Action: Mouse moved to (550, 327)
Screenshot: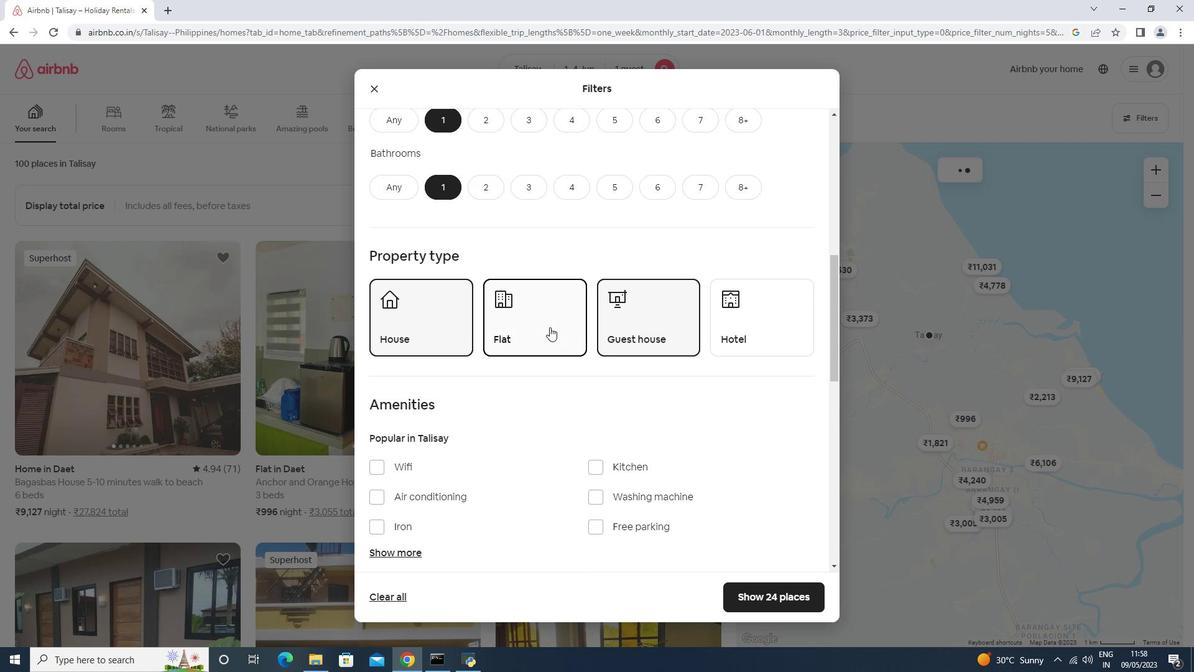 
Action: Mouse scrolled (550, 326) with delta (0, 0)
Screenshot: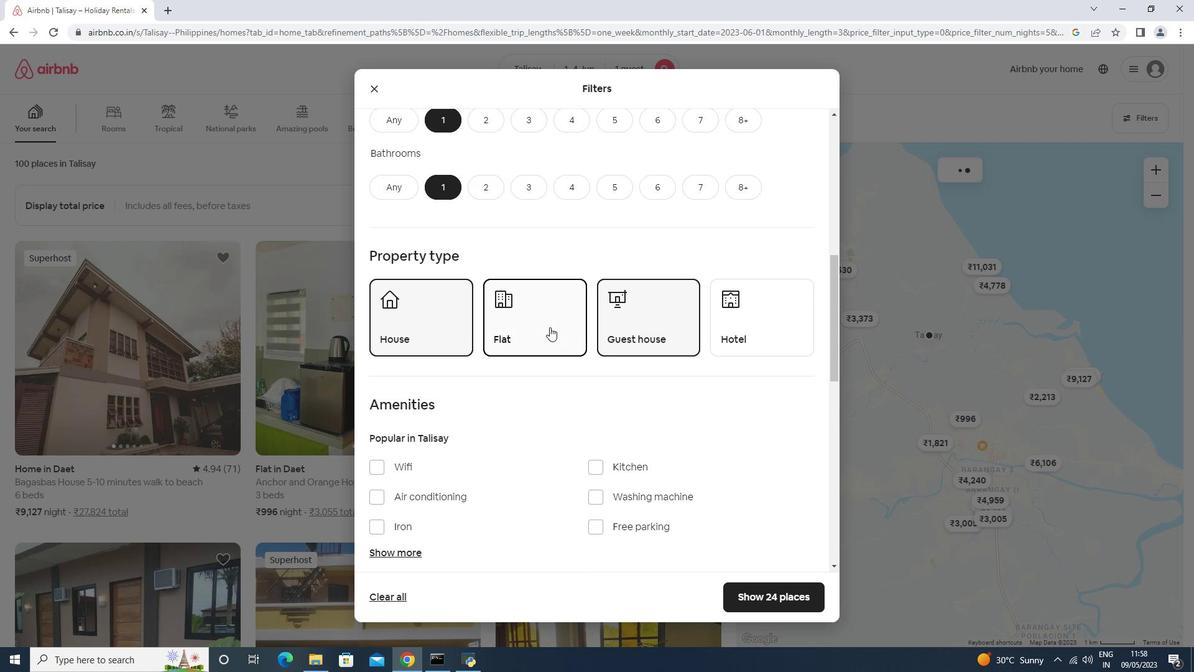 
Action: Mouse scrolled (550, 326) with delta (0, 0)
Screenshot: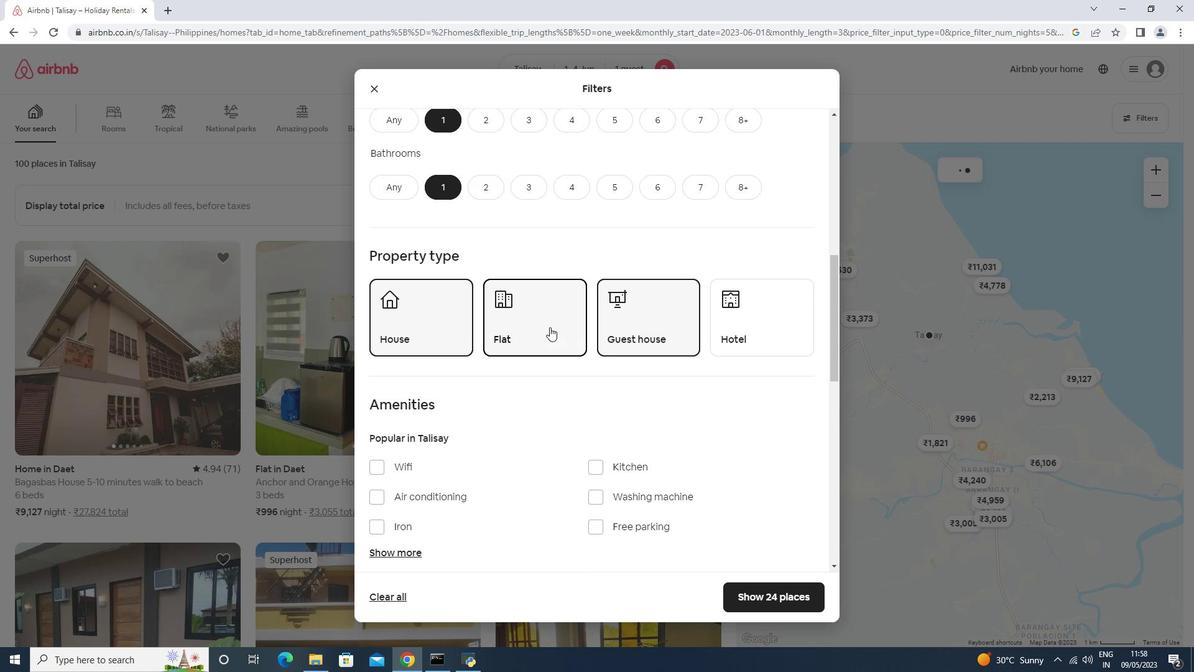 
Action: Mouse scrolled (550, 326) with delta (0, 0)
Screenshot: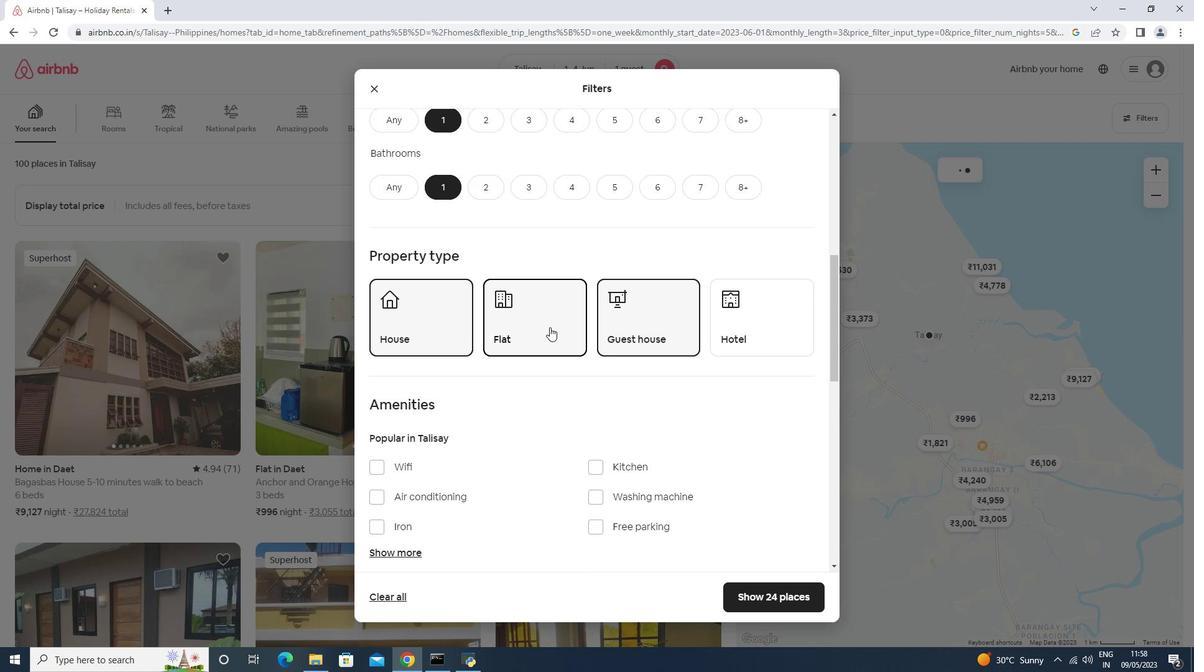 
Action: Mouse scrolled (550, 326) with delta (0, 0)
Screenshot: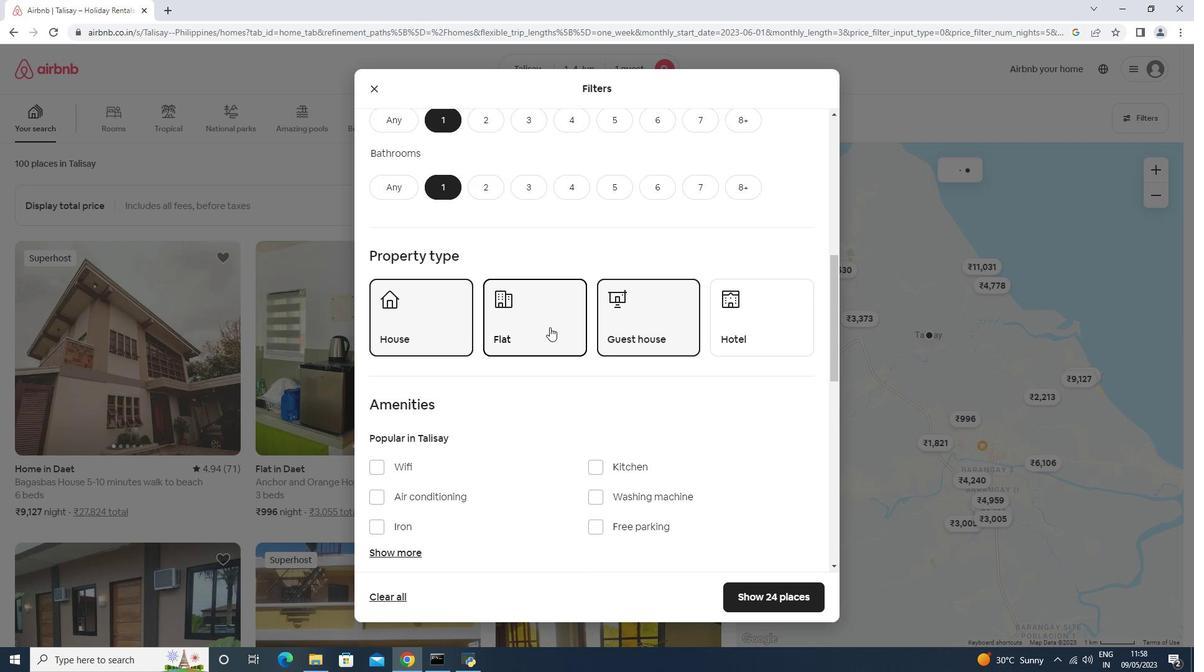 
Action: Mouse scrolled (550, 326) with delta (0, 0)
Screenshot: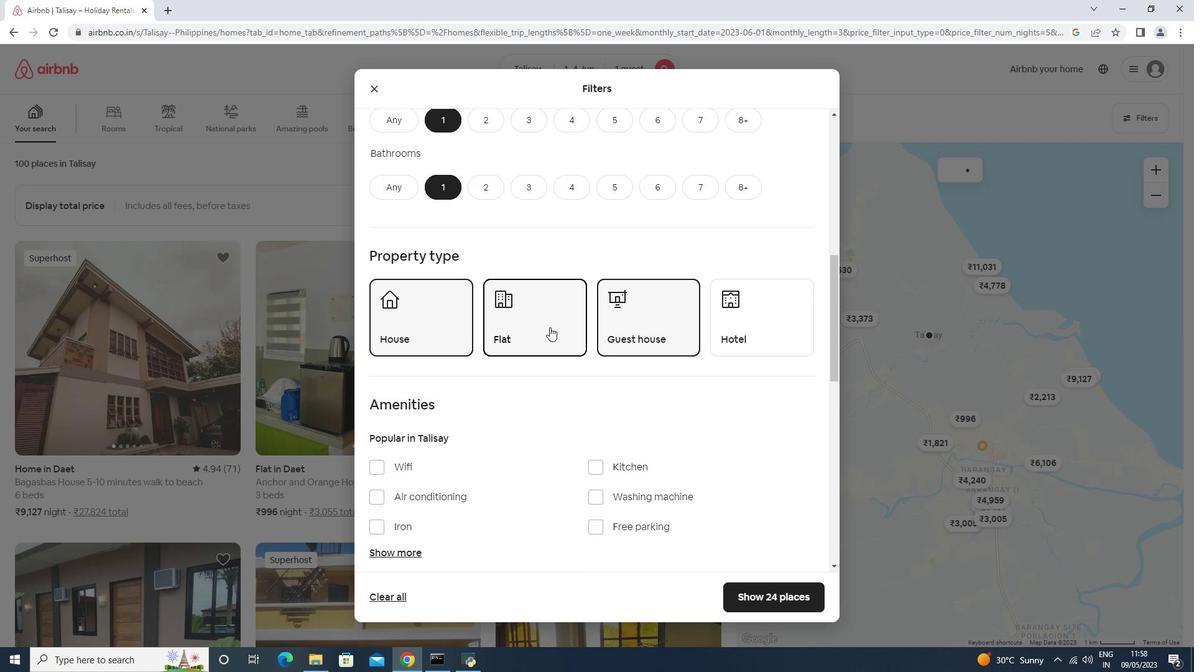 
Action: Mouse moved to (777, 380)
Screenshot: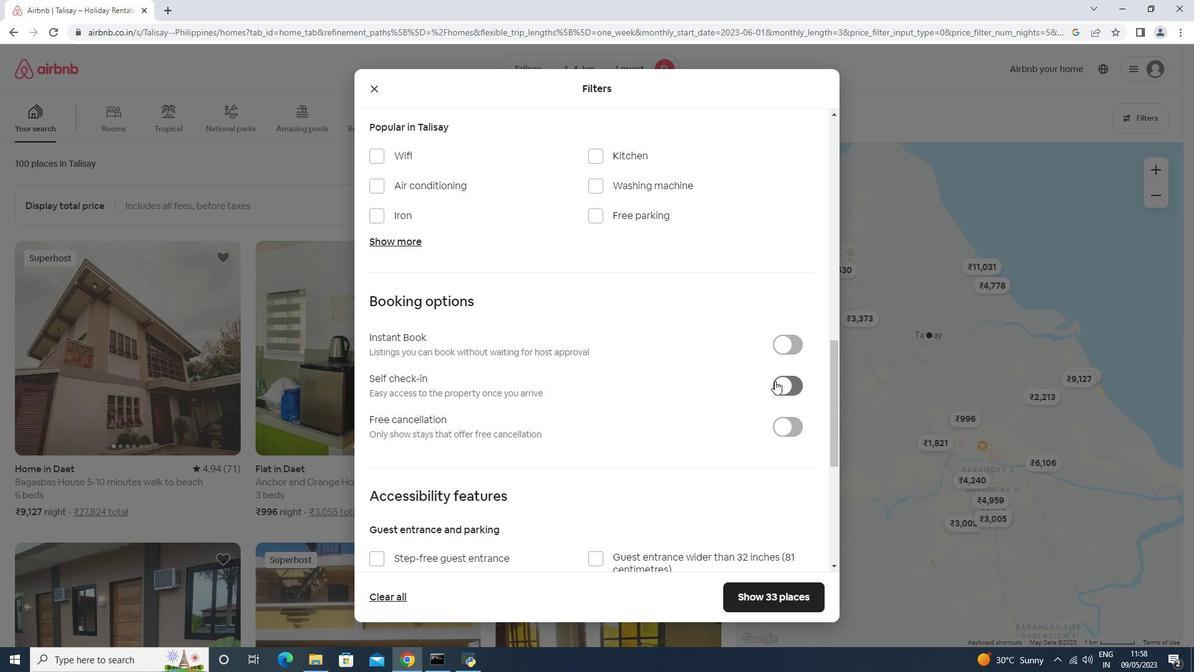 
Action: Mouse pressed left at (777, 380)
Screenshot: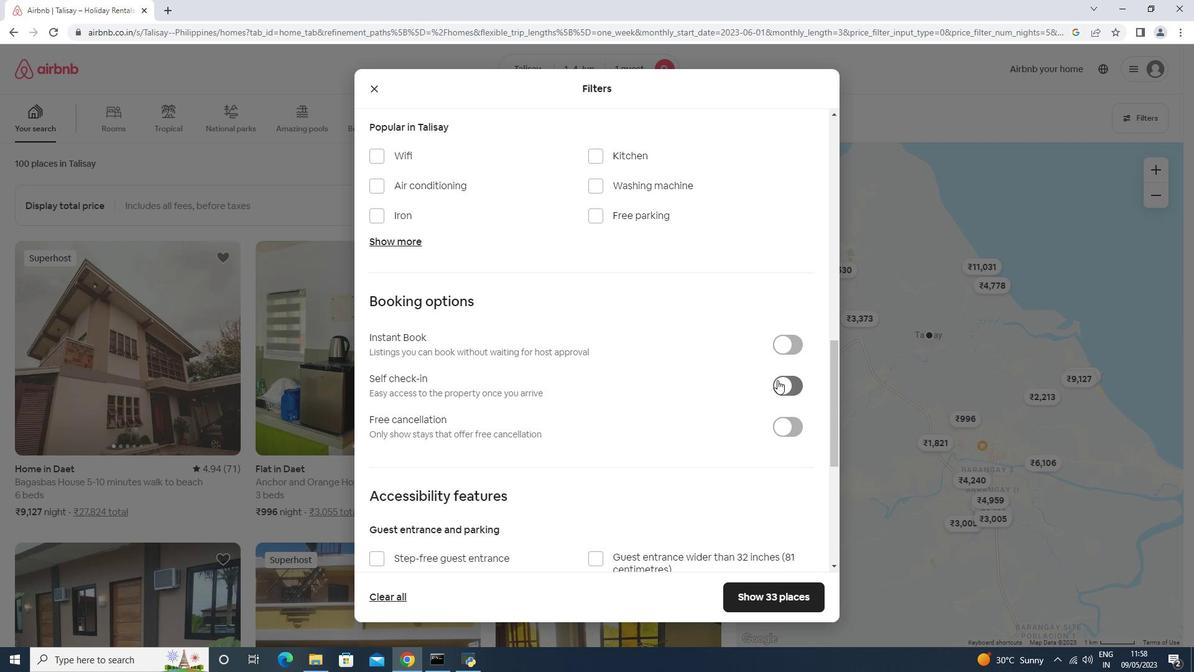 
Action: Mouse moved to (775, 377)
Screenshot: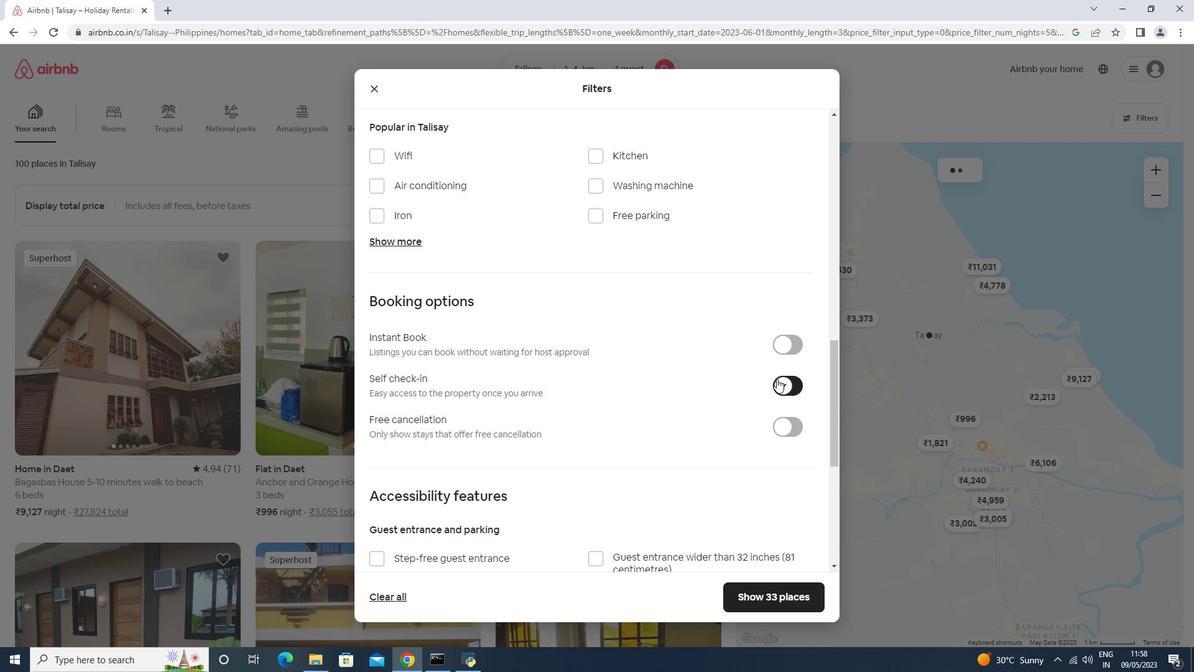 
Action: Mouse scrolled (775, 376) with delta (0, 0)
Screenshot: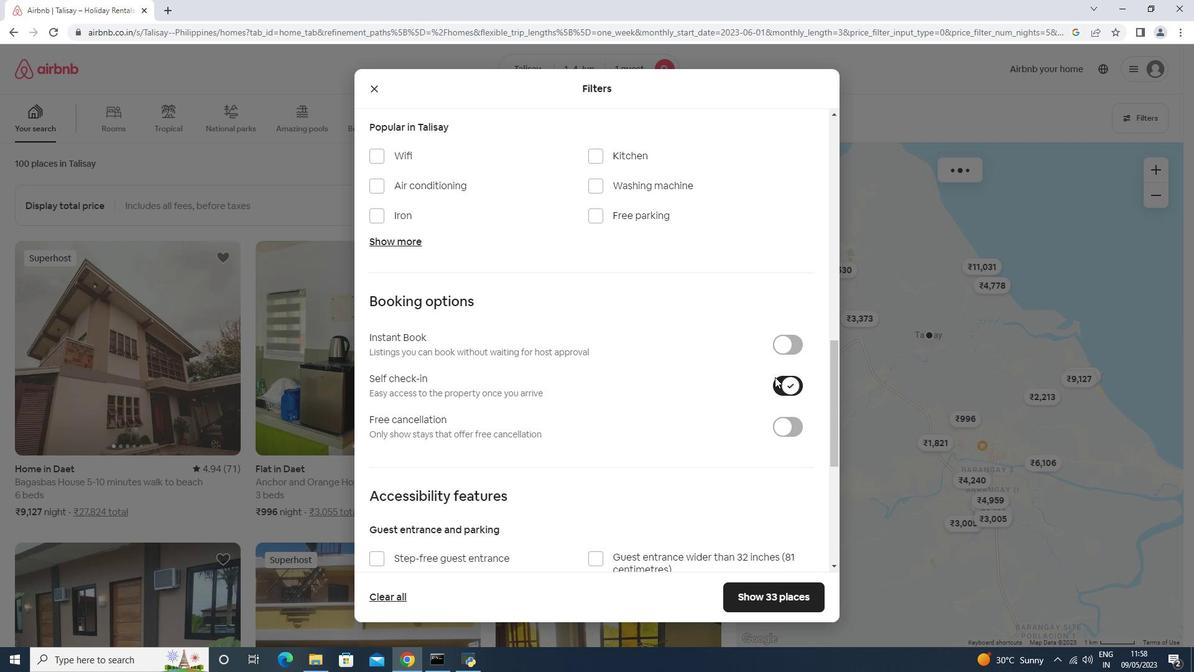
Action: Mouse scrolled (775, 376) with delta (0, 0)
Screenshot: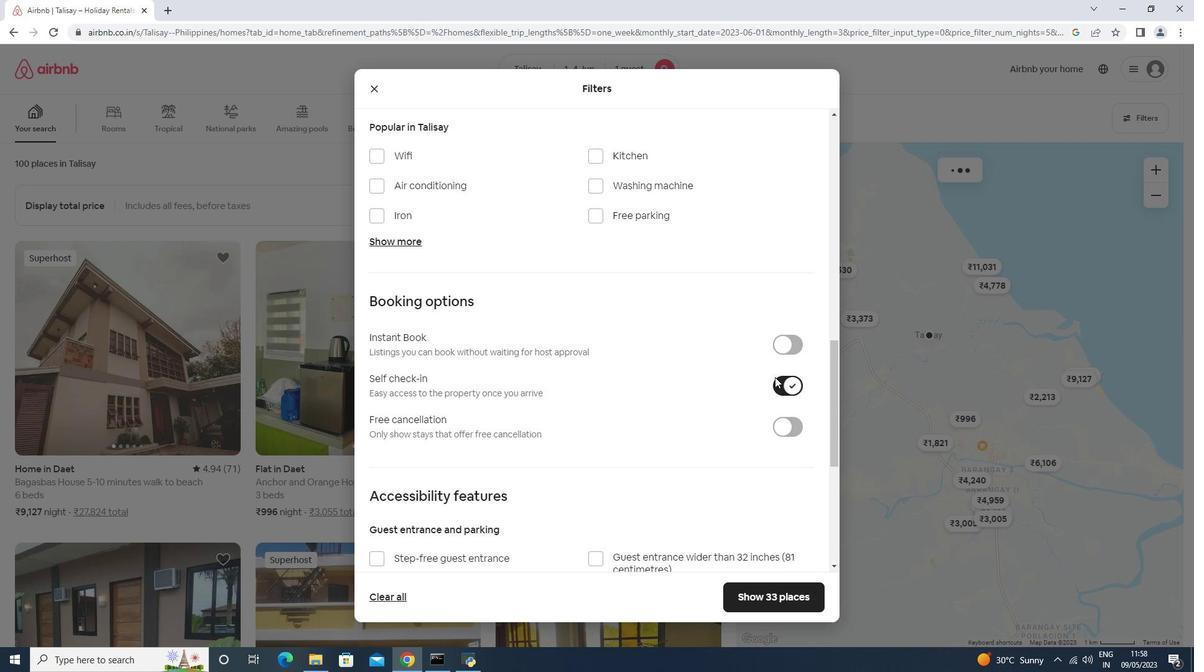 
Action: Mouse scrolled (775, 376) with delta (0, 0)
Screenshot: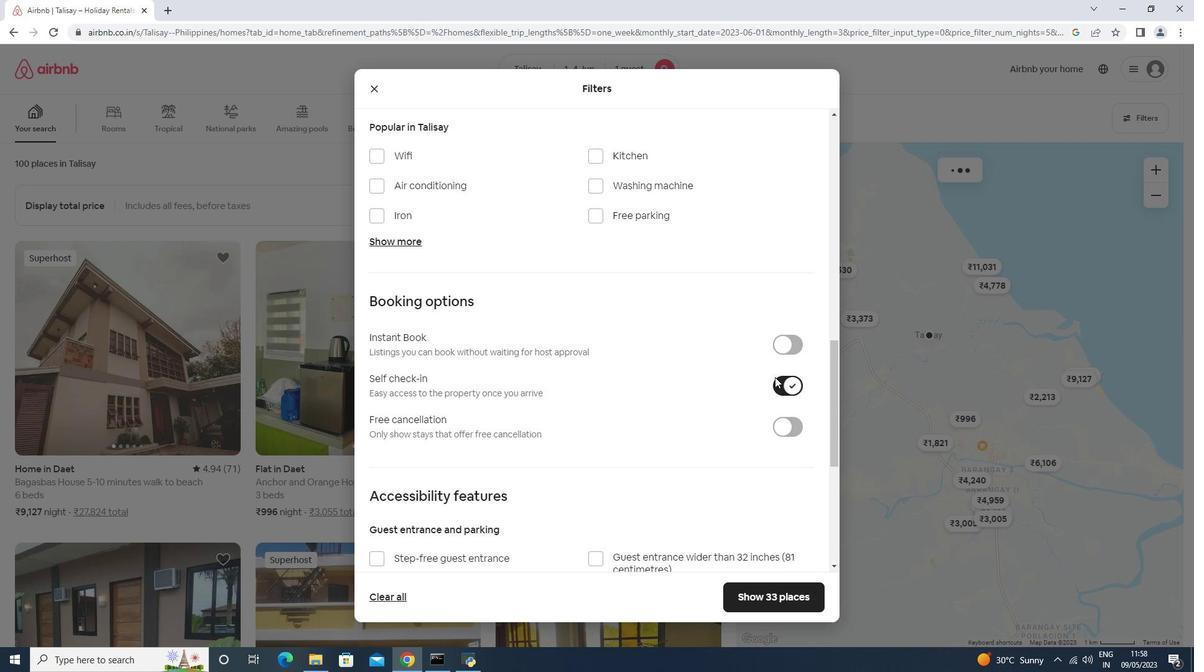 
Action: Mouse scrolled (775, 376) with delta (0, 0)
Screenshot: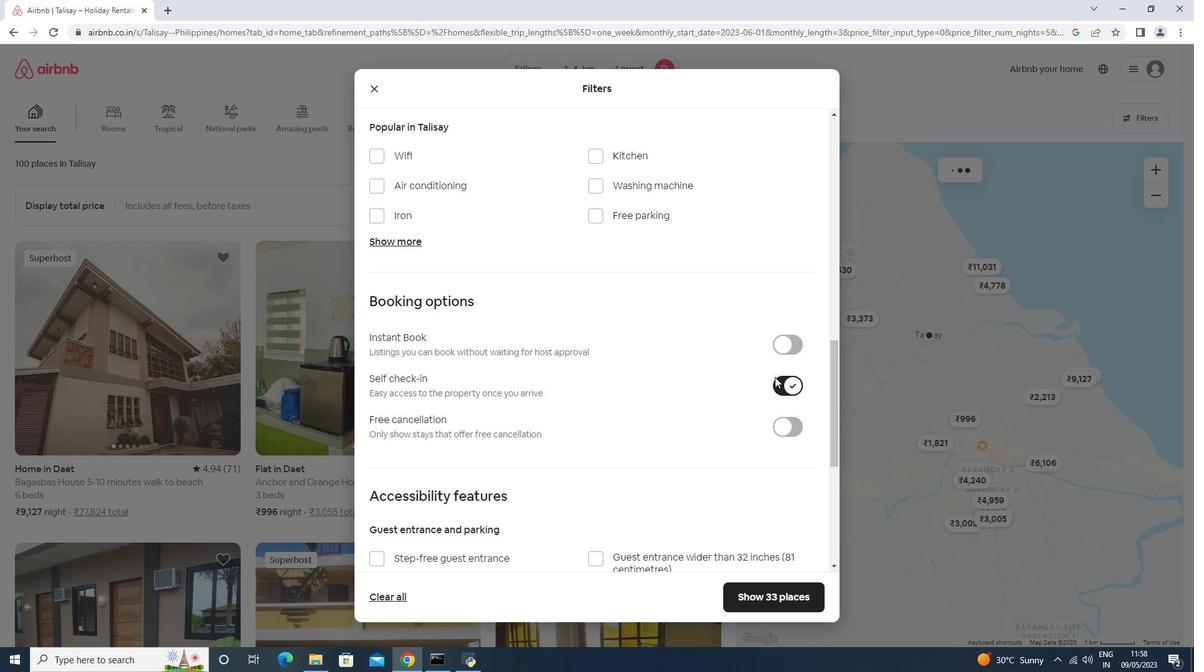 
Action: Mouse scrolled (775, 376) with delta (0, 0)
Screenshot: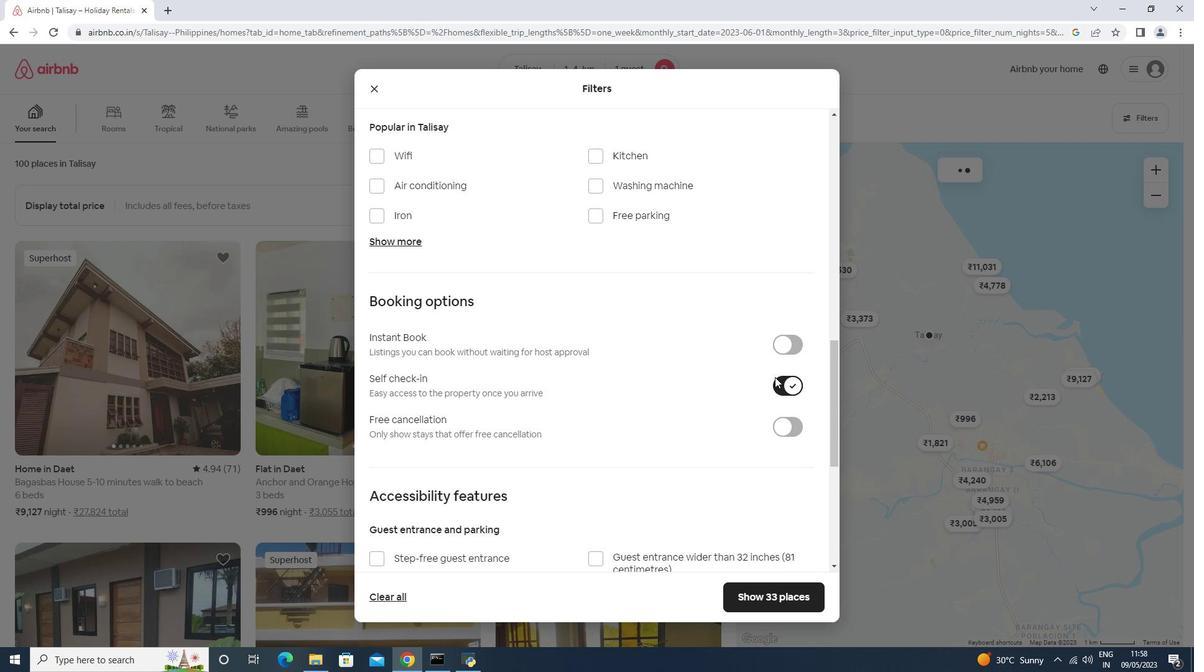 
Action: Mouse scrolled (775, 376) with delta (0, 0)
Screenshot: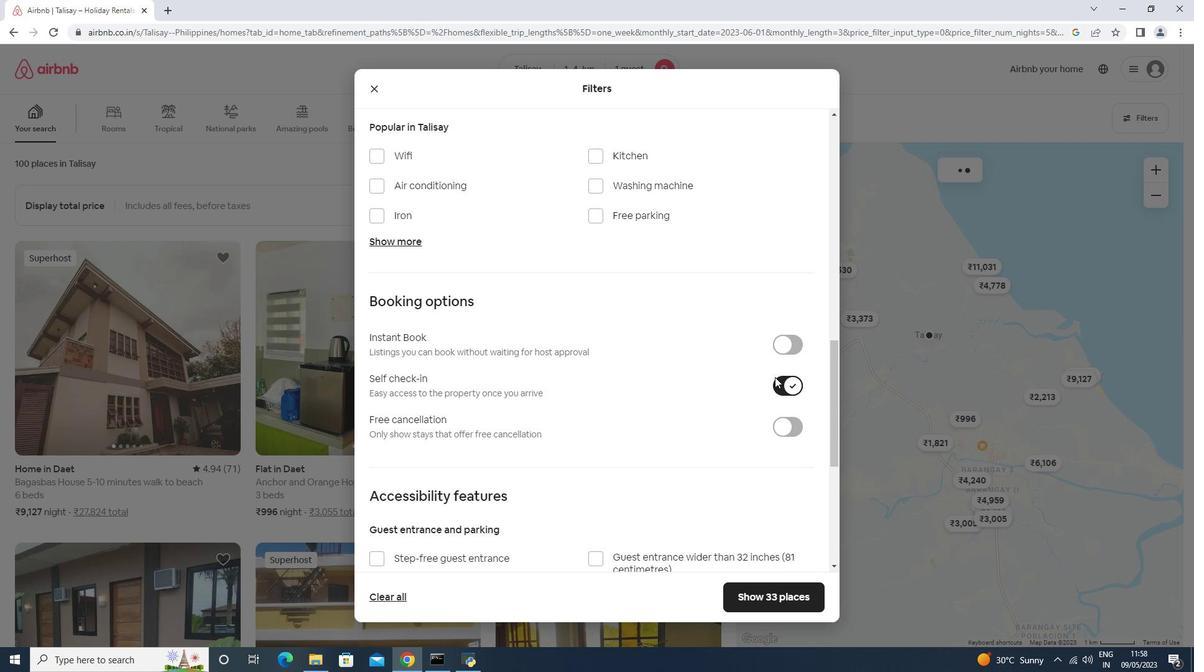 
Action: Mouse moved to (488, 501)
Screenshot: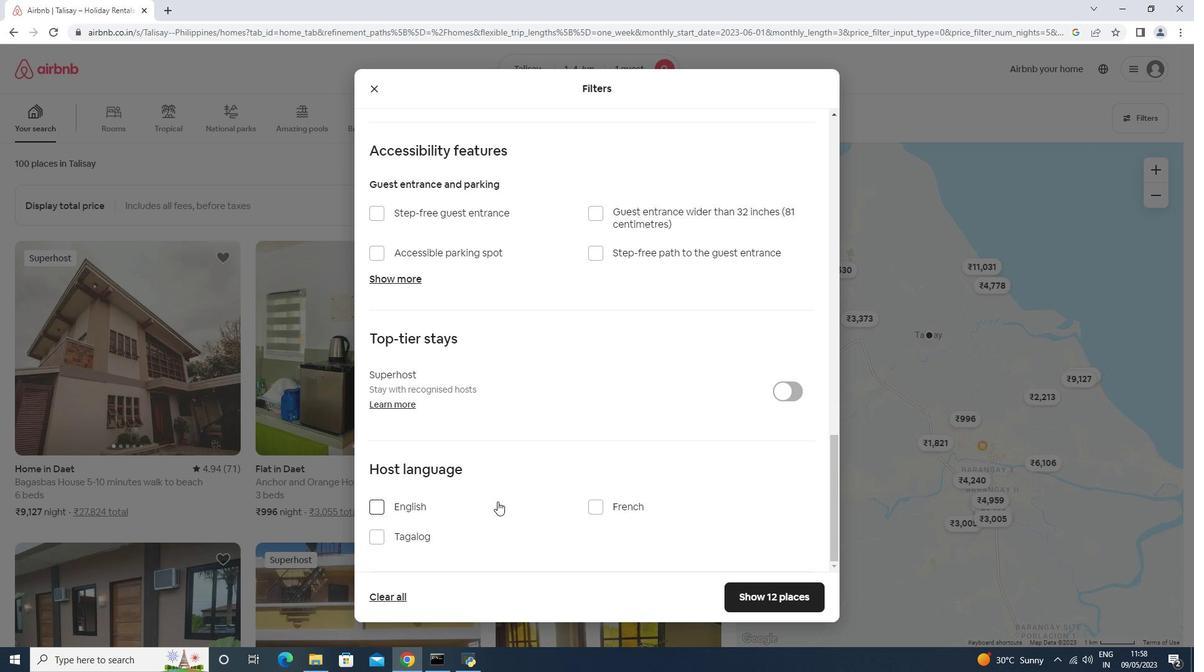 
Action: Mouse pressed left at (488, 501)
Screenshot: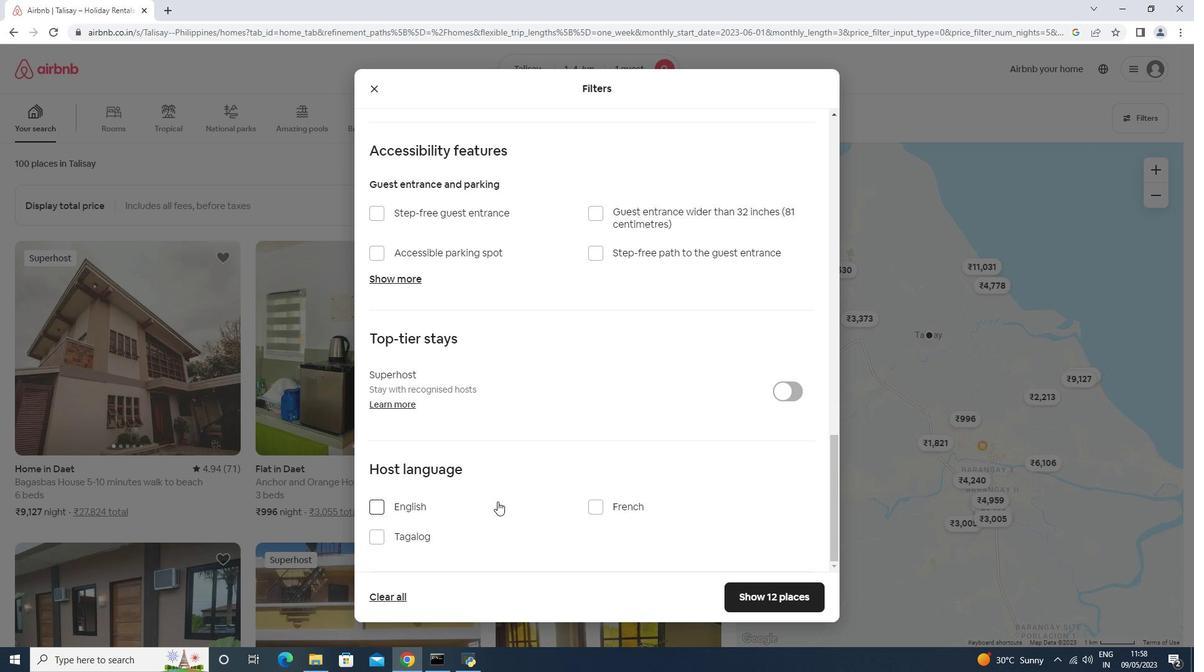 
Action: Mouse moved to (746, 599)
Screenshot: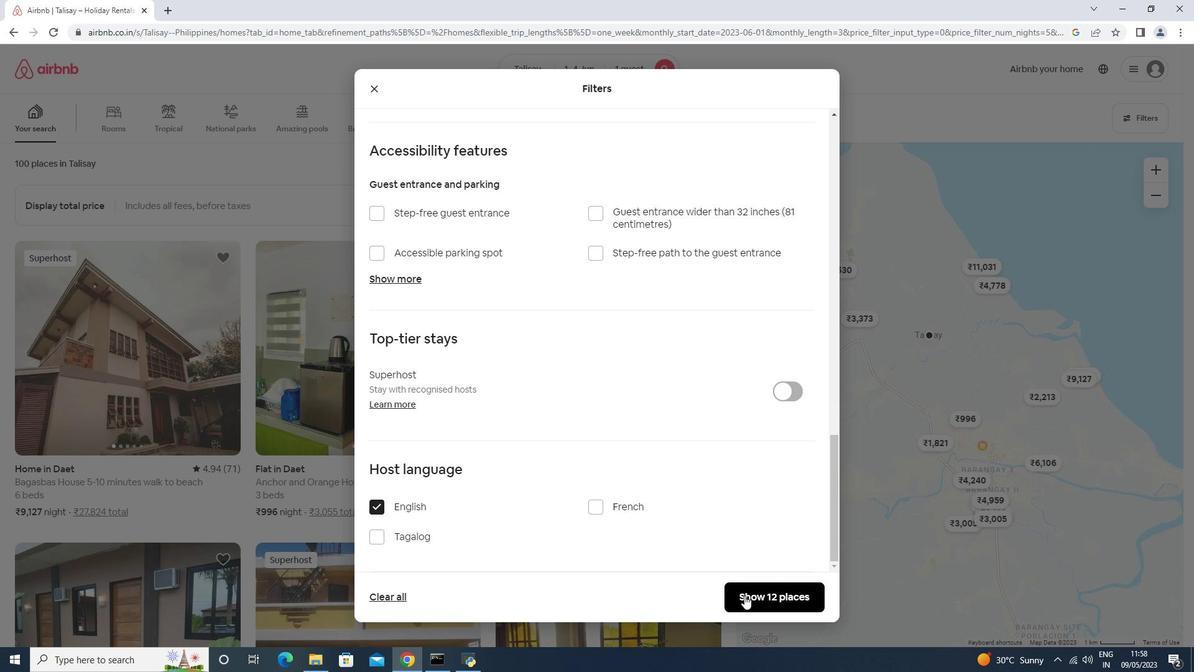 
Action: Mouse pressed left at (746, 599)
Screenshot: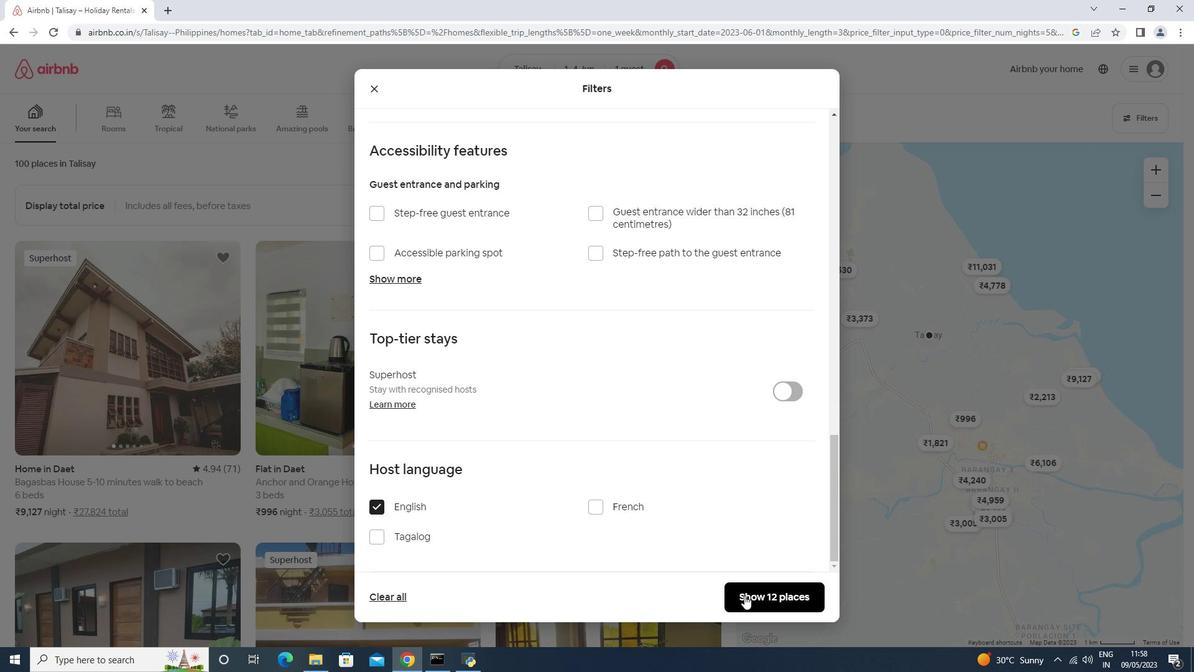 
